 Task: Add an event with the title Training Session: Conflict Resolution in the Workplace, date '2024/04/06', time 7:30 AM to 9:30 AMand add a description: The first step is to identify potential risks that could affect the project. This can be done through brainstorming sessions, risk assessment workshops, expert interviews, historical data analysis, or using risk management techniques such as SWOT analysis (Strengths, Weaknesses, Opportunities, Threats)., put the event into Red category . Add location for the event as: 789 Epidaurus Theatre, Epidaurus, Greece, logged in from the account softage.2@softage.netand send the event invitation to softage.5@softage.net and softage.6@softage.net. Set a reminder for the event 1 hour before
Action: Mouse pressed left at (100, 109)
Screenshot: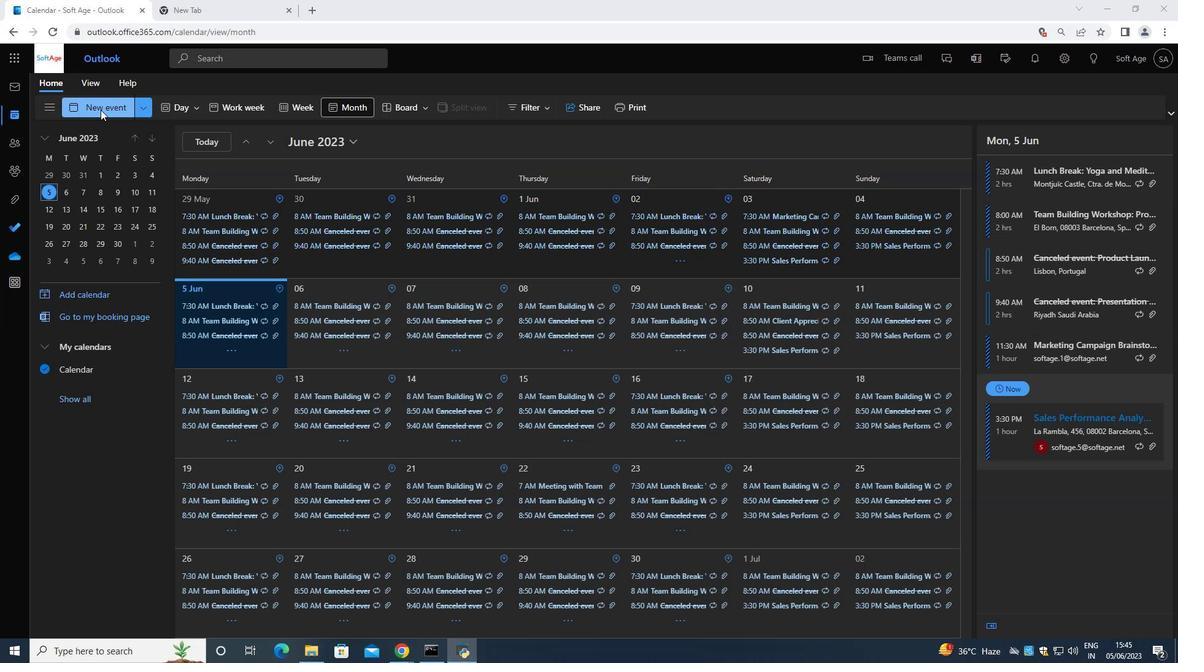 
Action: Mouse moved to (421, 205)
Screenshot: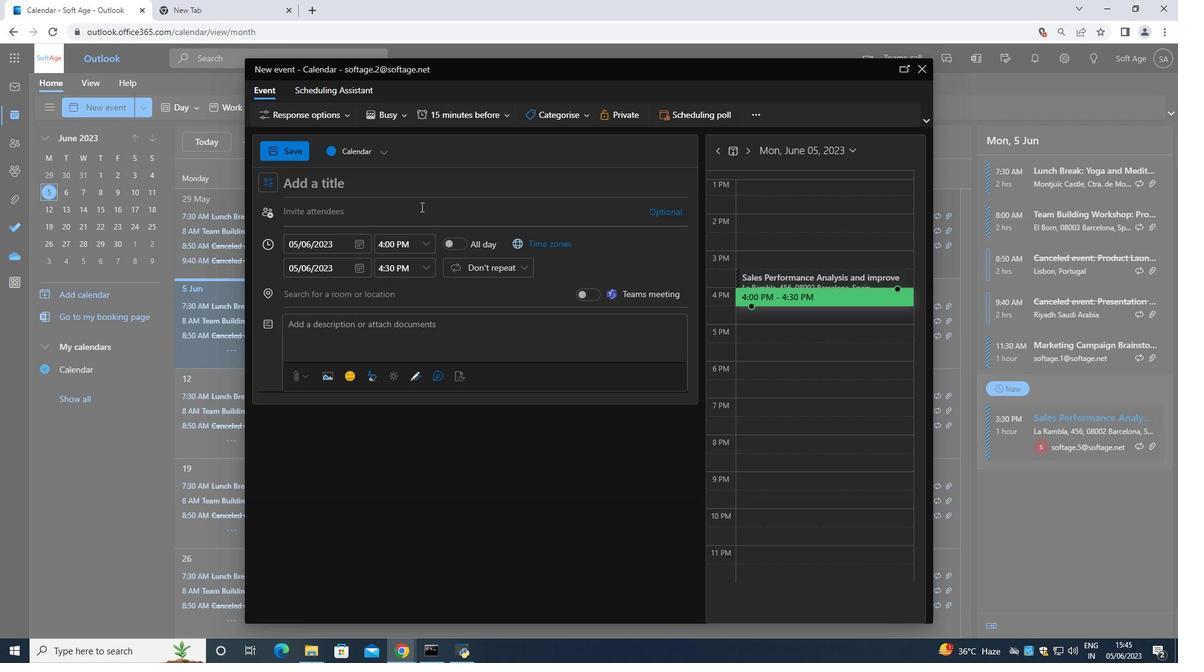 
Action: Key pressed <Key.shift>Training<Key.space><Key.shift><Key.shift><Key.shift>Session<Key.space><Key.shift_r>:<Key.space><Key.shift>Conflicy<Key.backspace>t<Key.space><Key.shift>Resolution<Key.space>in<Key.space>the<Key.space><Key.shift>Woprk<Key.backspace><Key.backspace><Key.backspace>rkshop<Key.space>
Screenshot: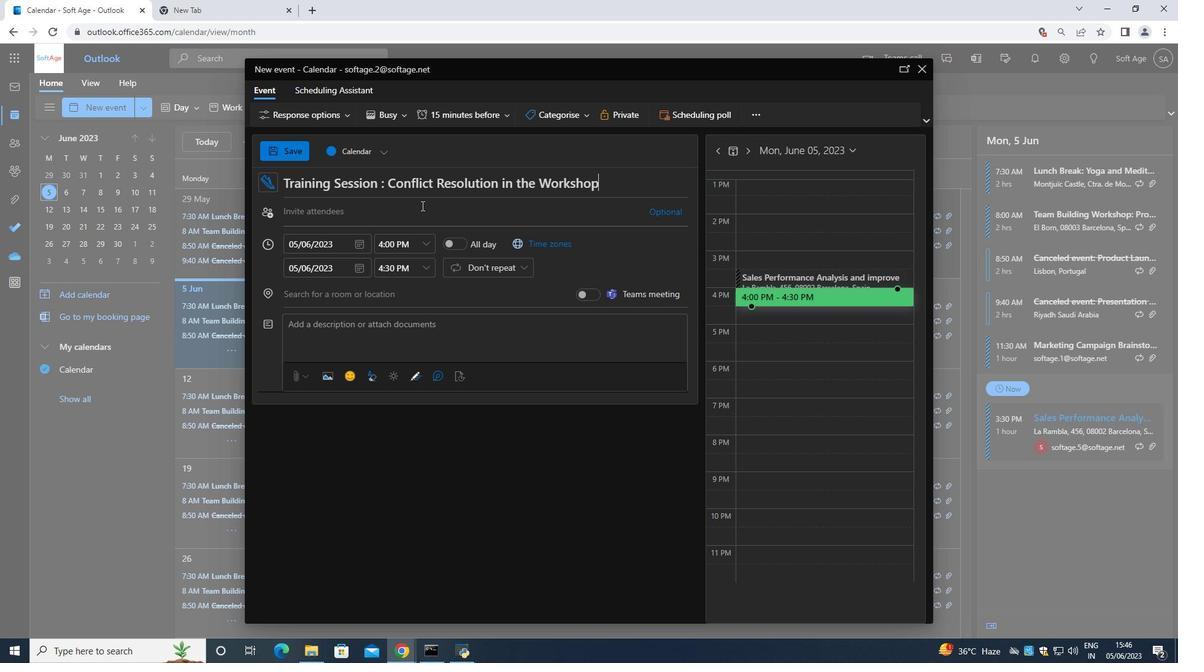 
Action: Mouse moved to (358, 244)
Screenshot: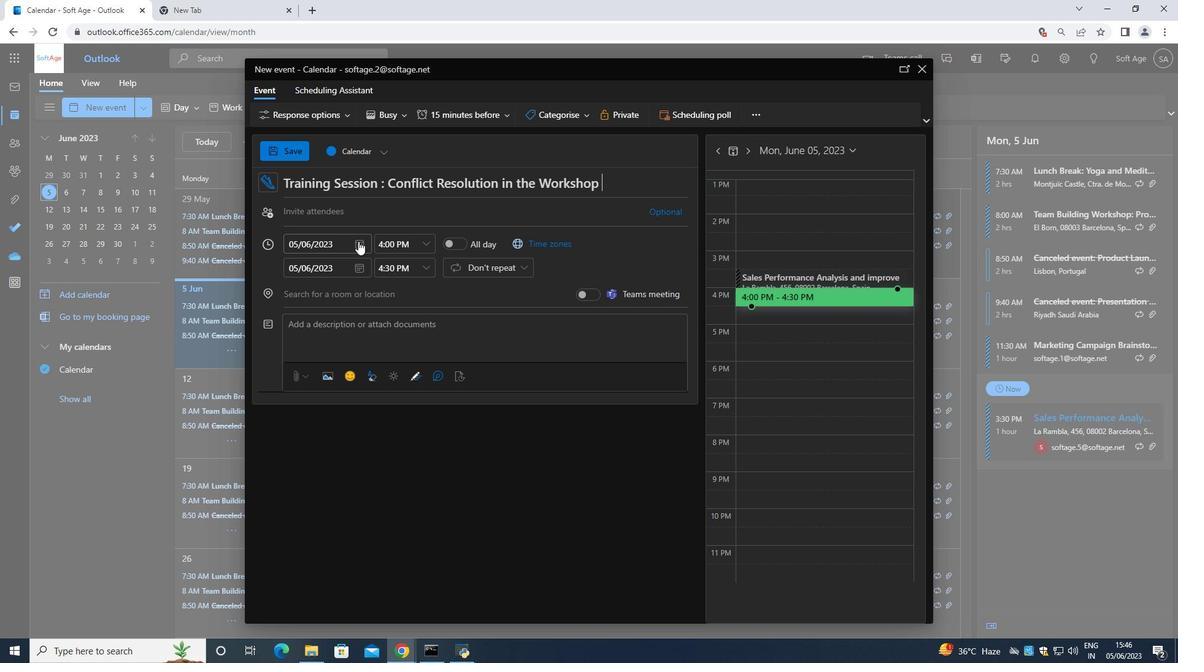 
Action: Mouse pressed left at (358, 244)
Screenshot: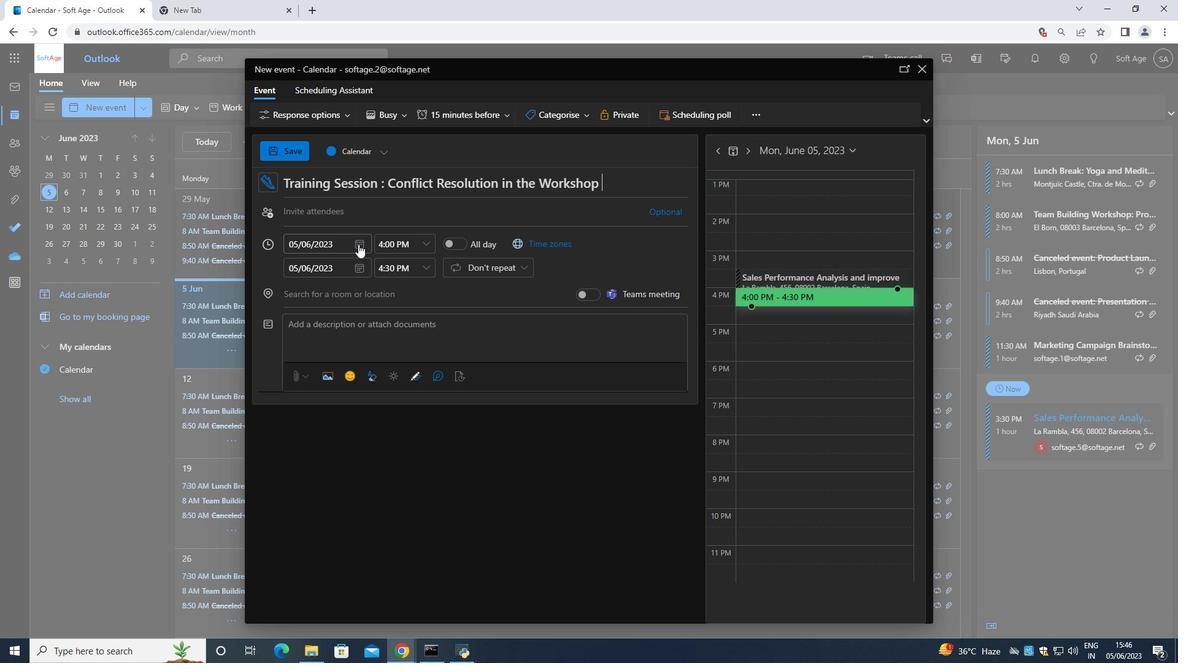 
Action: Mouse moved to (406, 268)
Screenshot: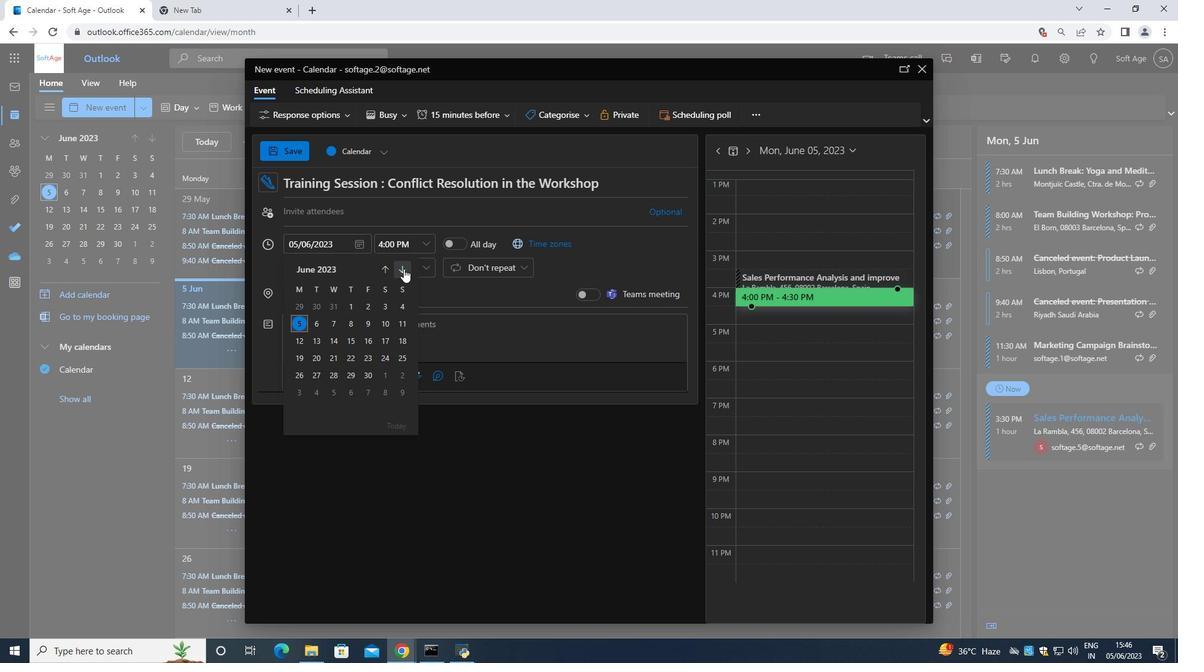 
Action: Mouse pressed left at (406, 268)
Screenshot: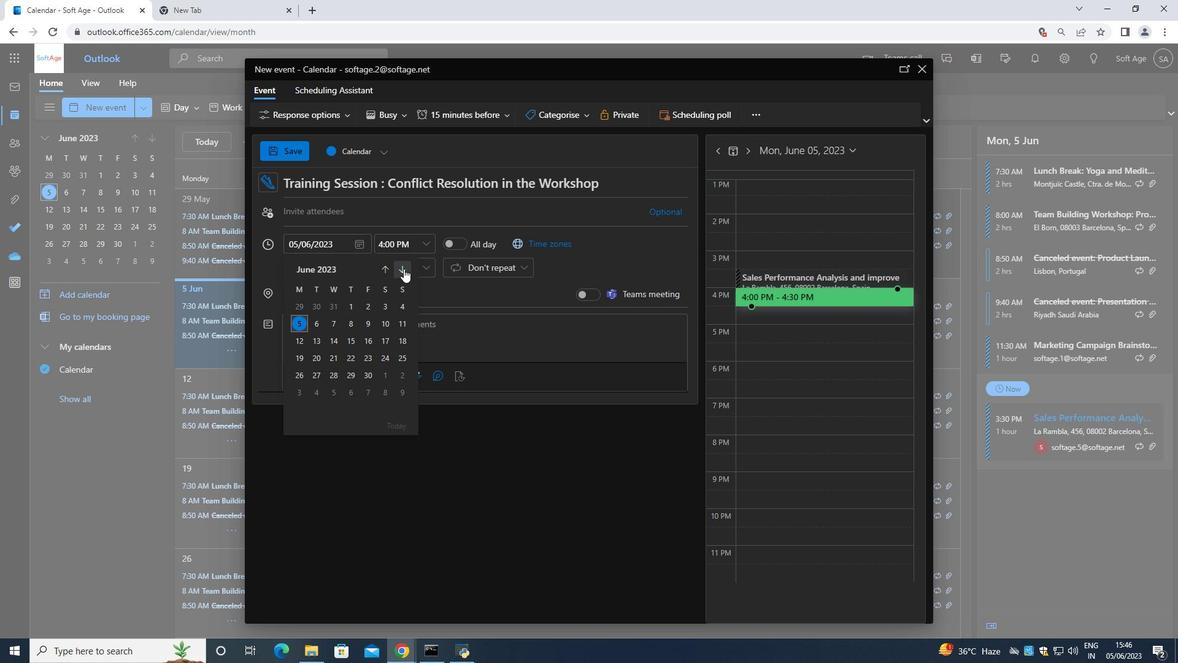 
Action: Mouse pressed left at (406, 268)
Screenshot: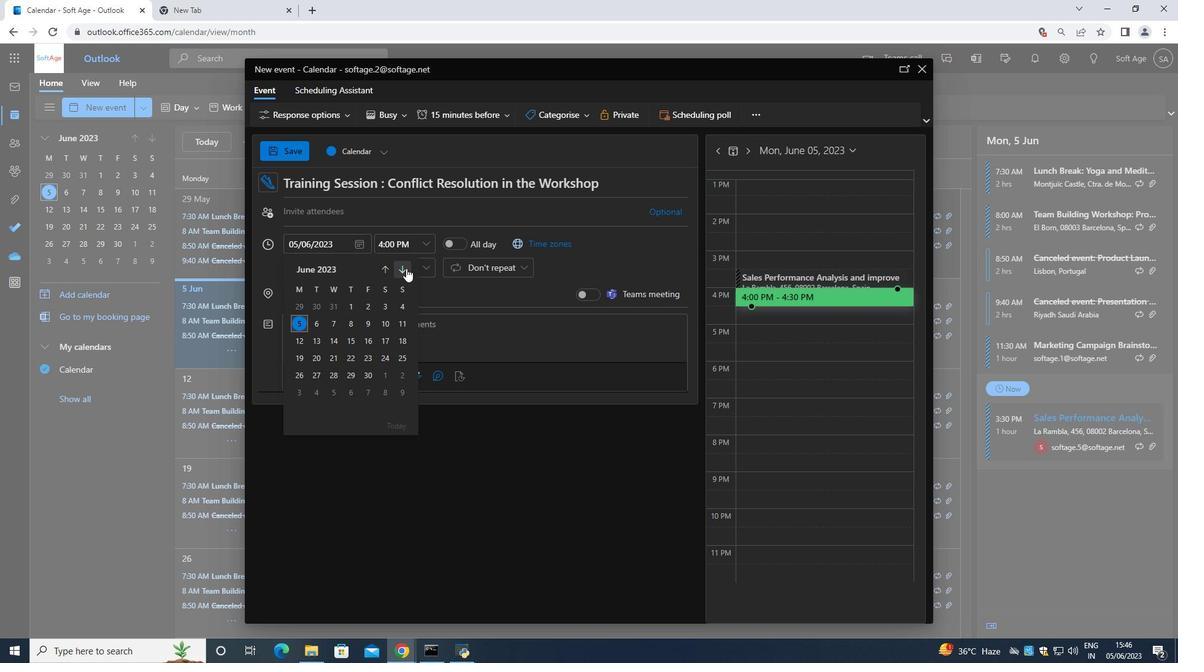 
Action: Mouse pressed left at (406, 268)
Screenshot: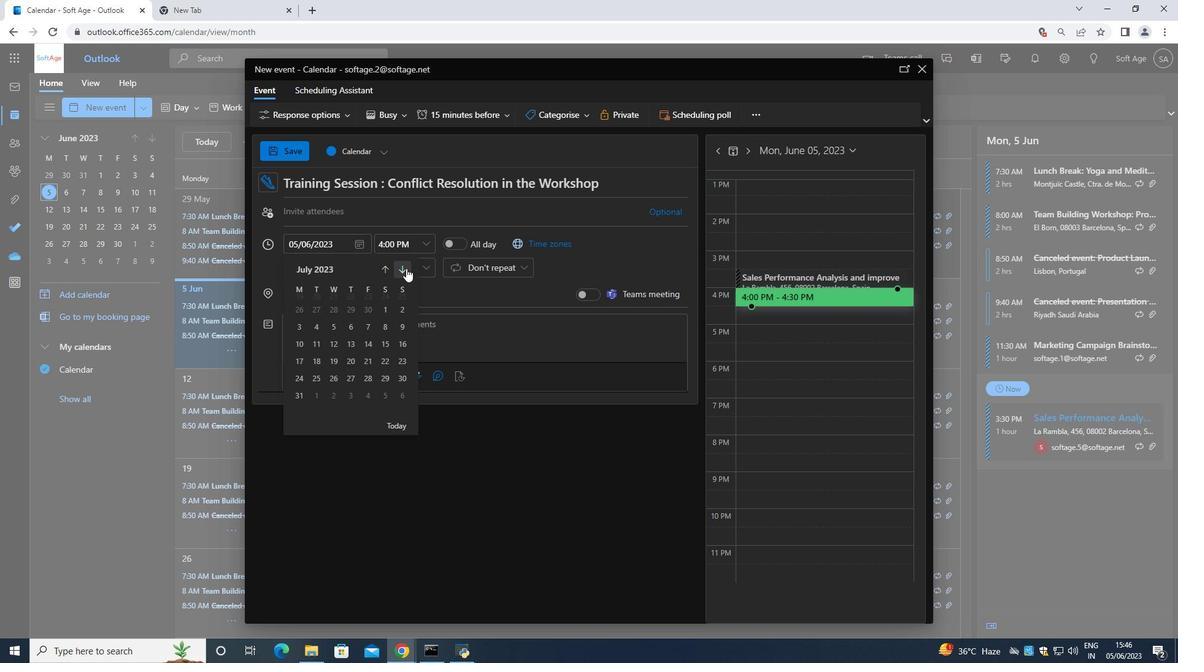 
Action: Mouse pressed left at (406, 268)
Screenshot: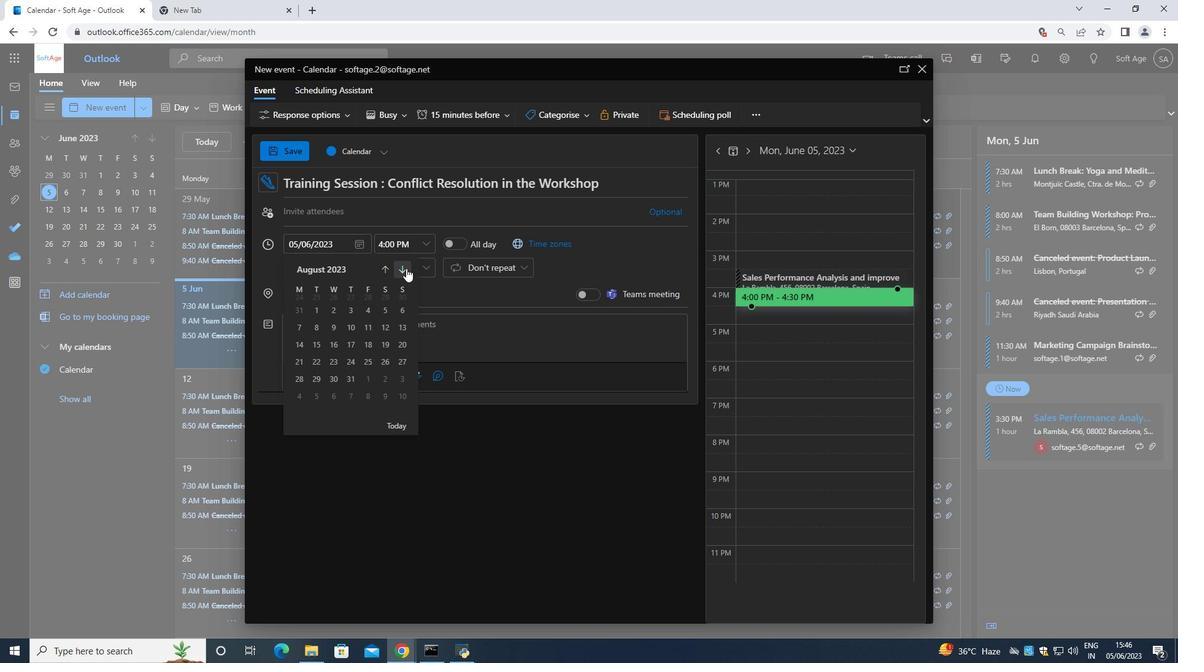 
Action: Mouse moved to (407, 268)
Screenshot: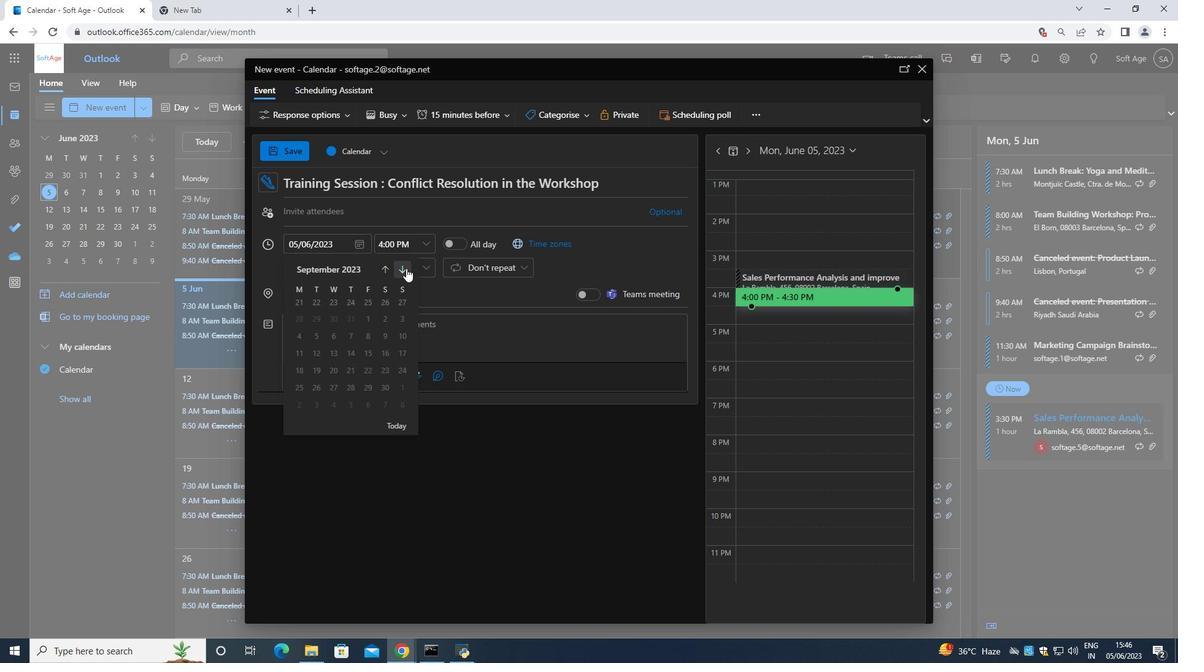 
Action: Mouse pressed left at (407, 268)
Screenshot: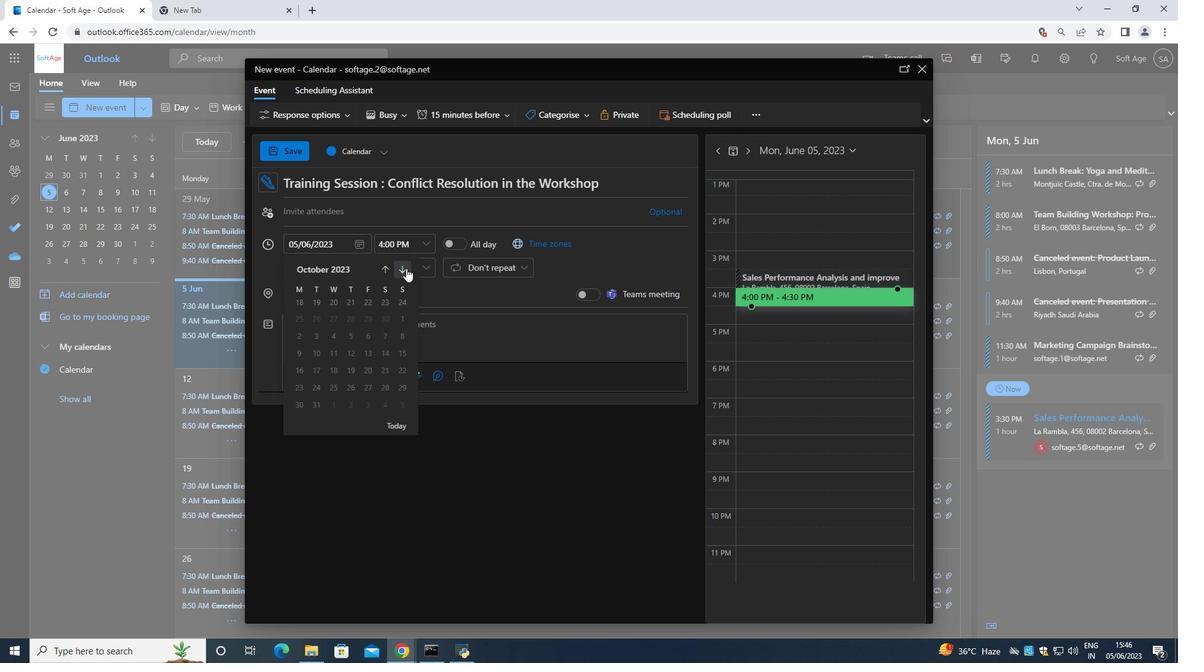 
Action: Mouse pressed left at (407, 268)
Screenshot: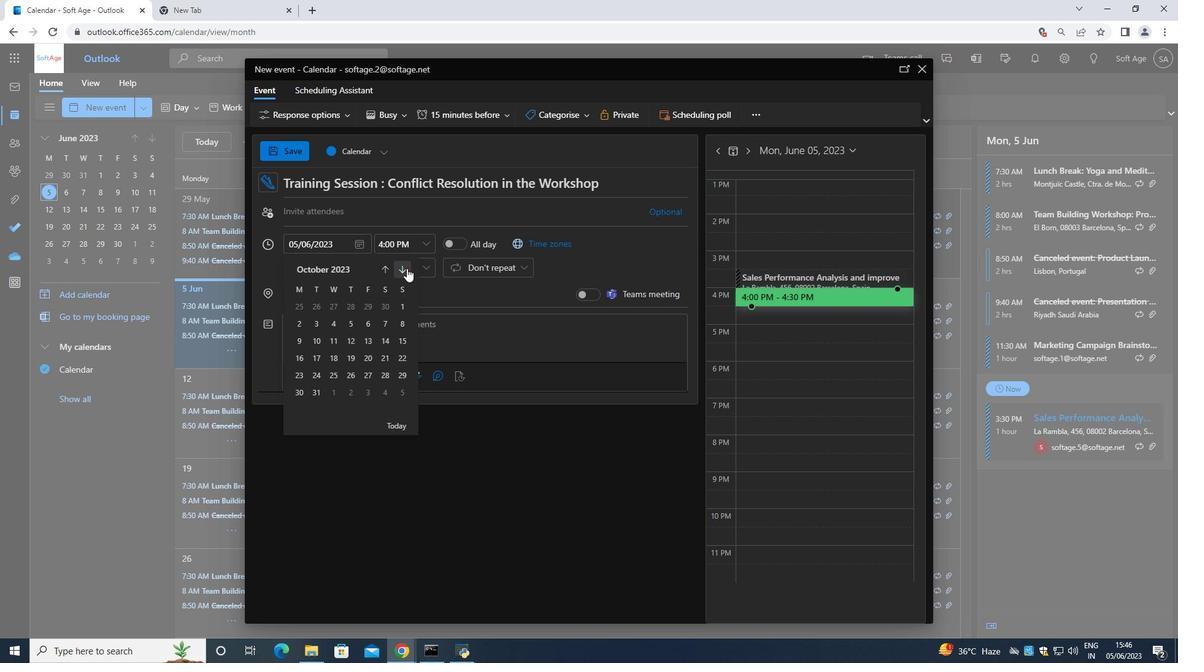 
Action: Mouse pressed left at (407, 268)
Screenshot: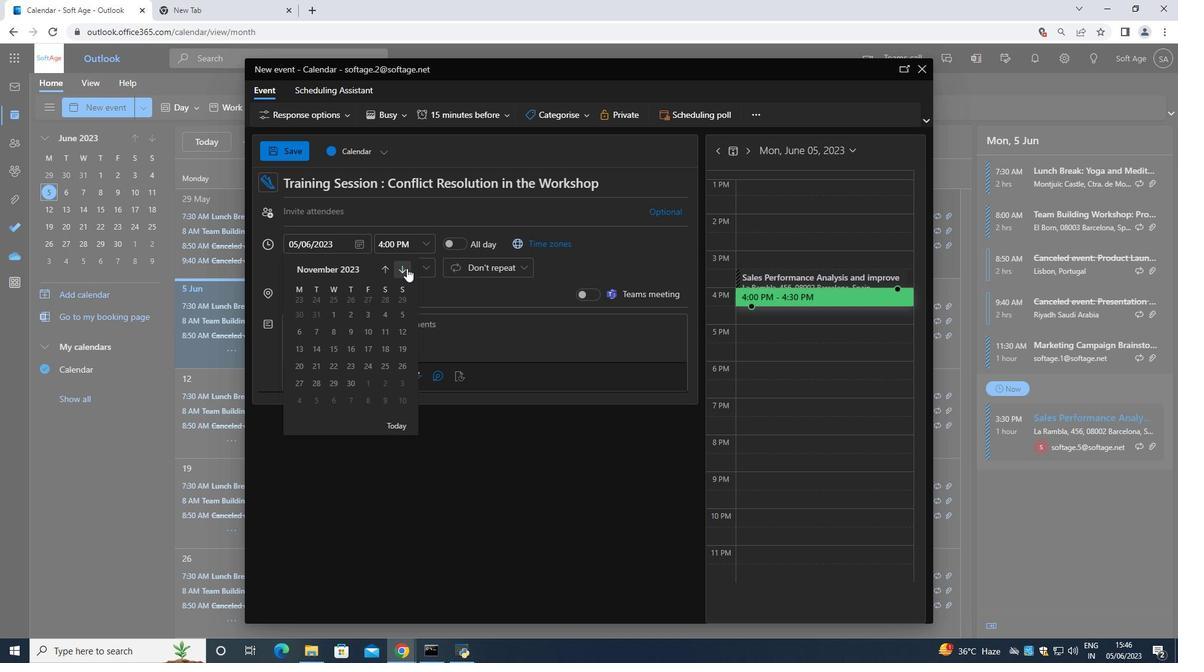 
Action: Mouse moved to (407, 268)
Screenshot: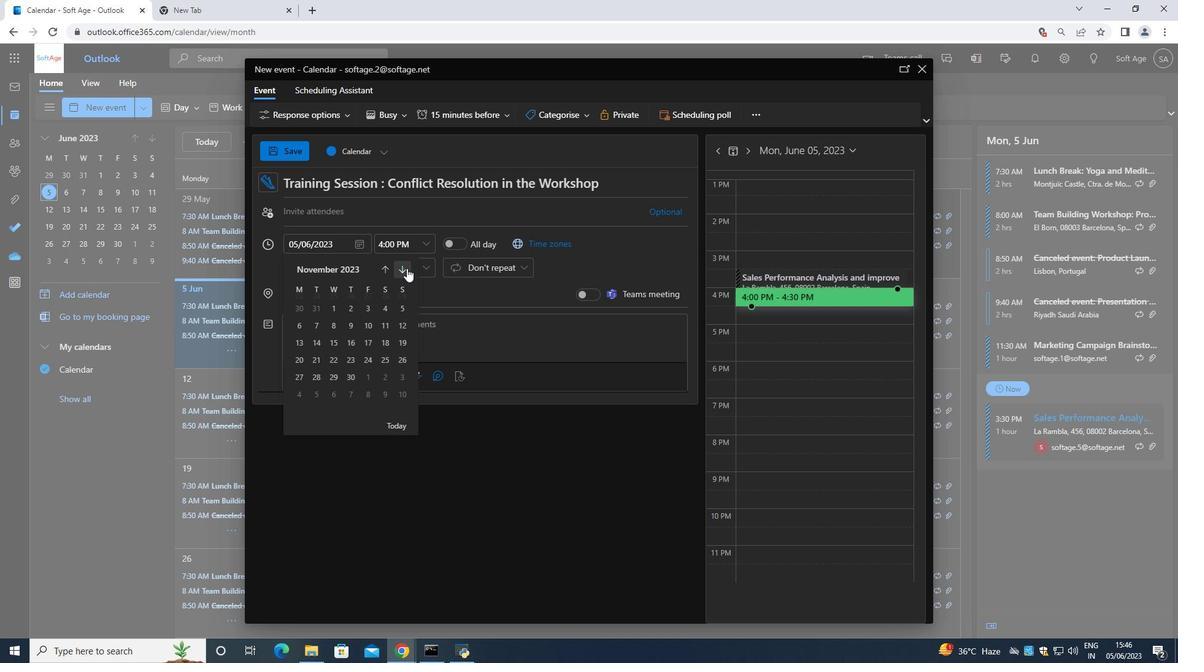 
Action: Mouse pressed left at (407, 268)
Screenshot: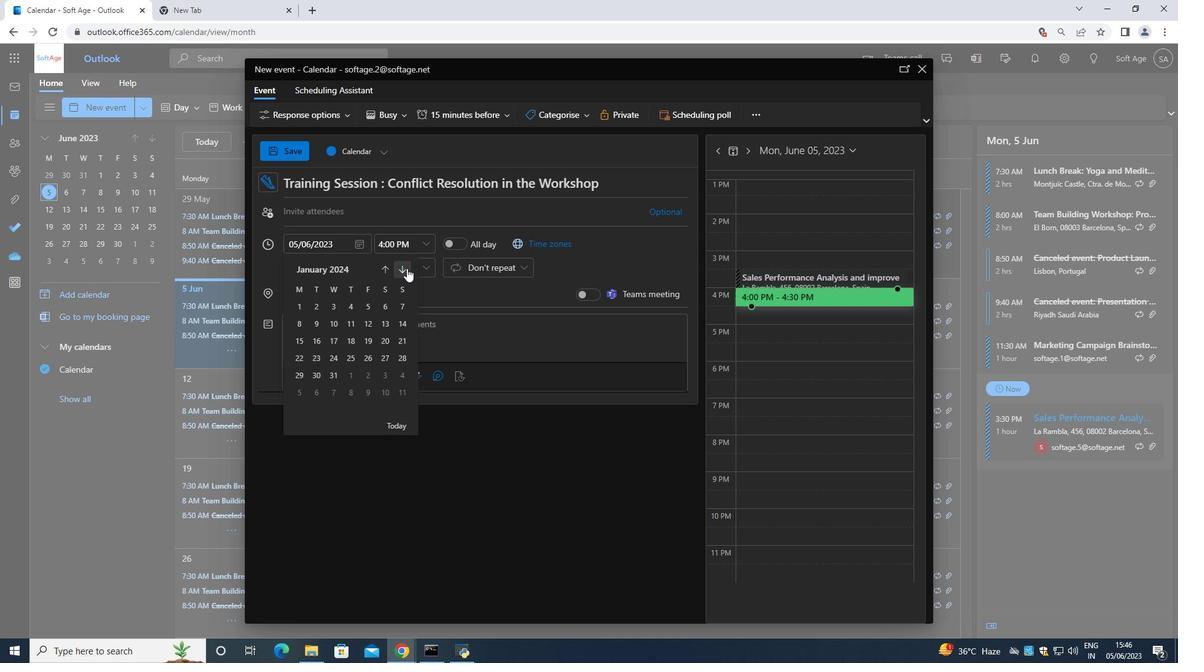 
Action: Mouse moved to (407, 268)
Screenshot: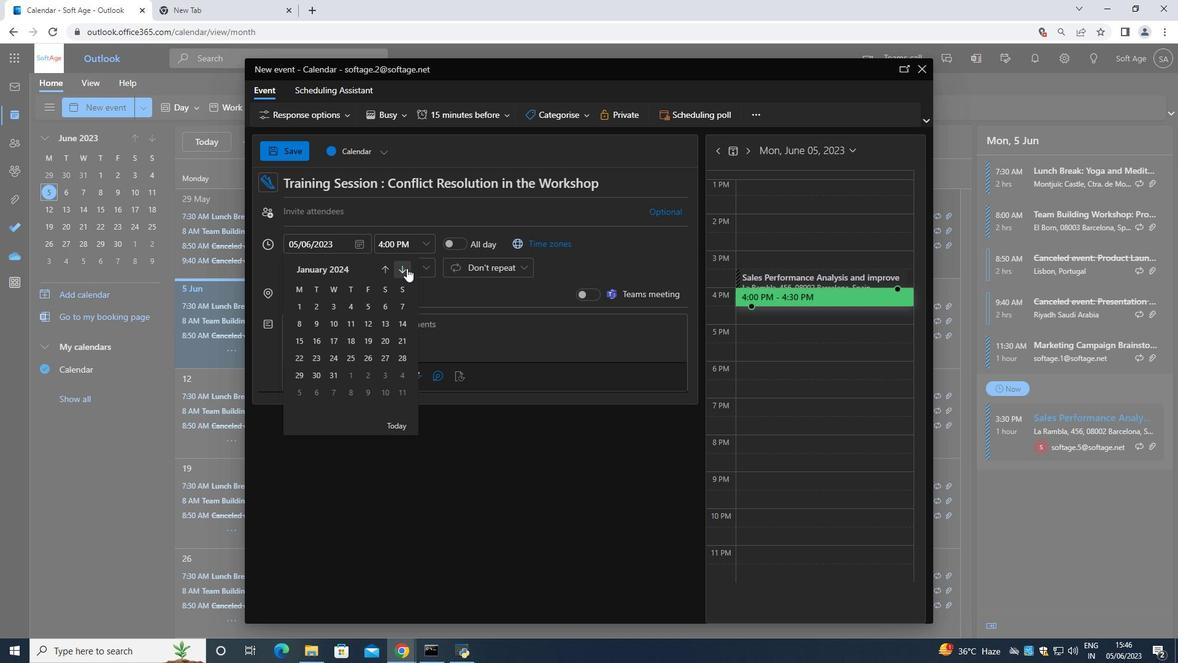 
Action: Mouse pressed left at (407, 268)
Screenshot: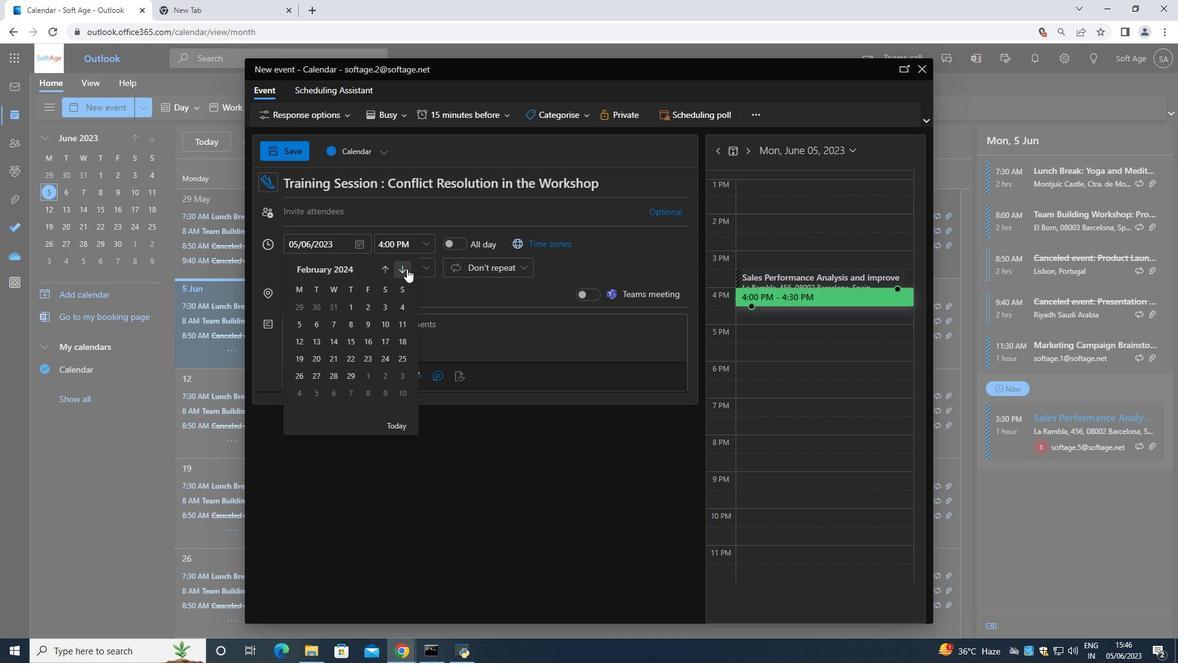 
Action: Mouse pressed left at (407, 268)
Screenshot: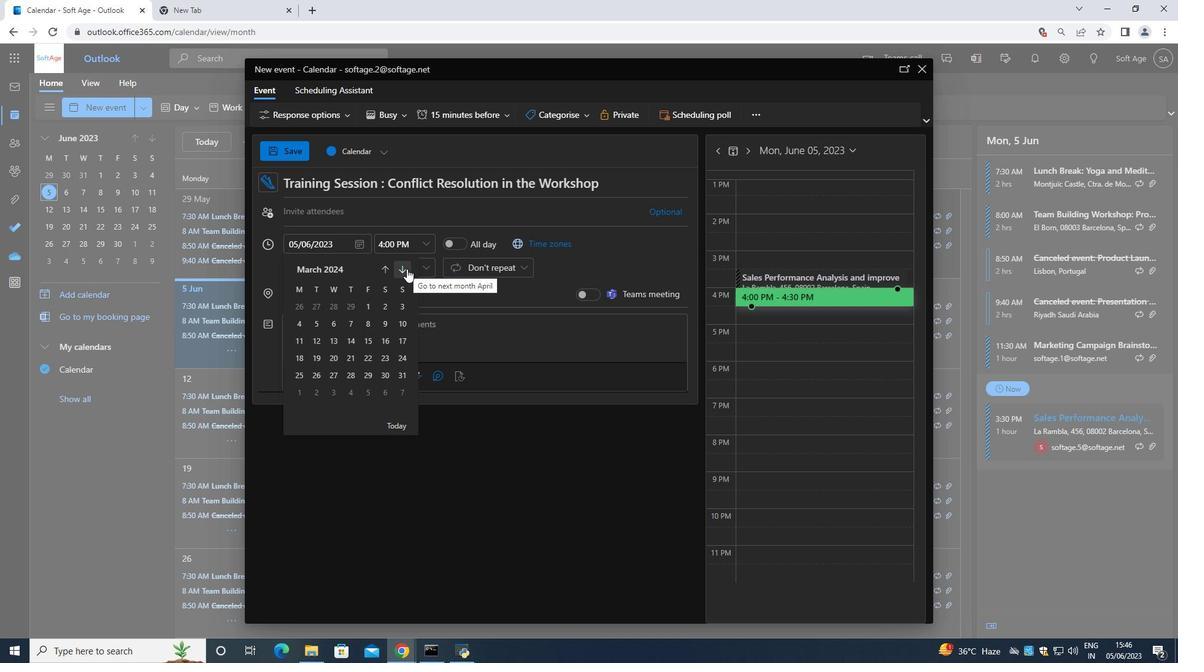 
Action: Mouse moved to (387, 306)
Screenshot: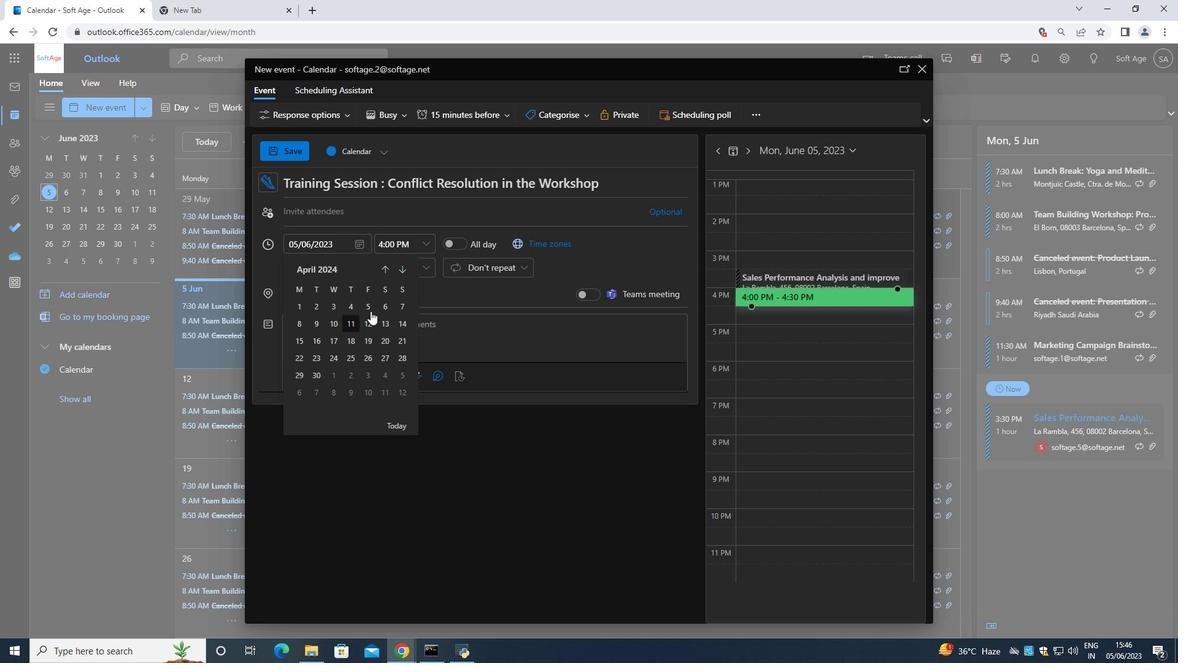 
Action: Mouse pressed left at (387, 306)
Screenshot: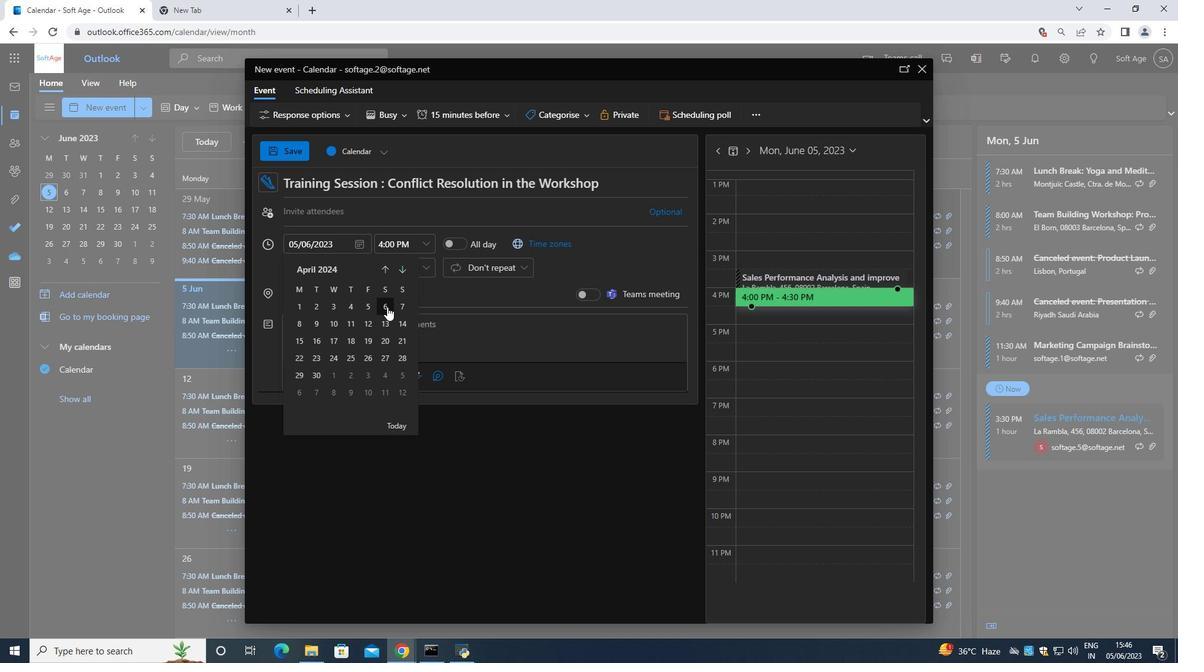 
Action: Mouse moved to (421, 242)
Screenshot: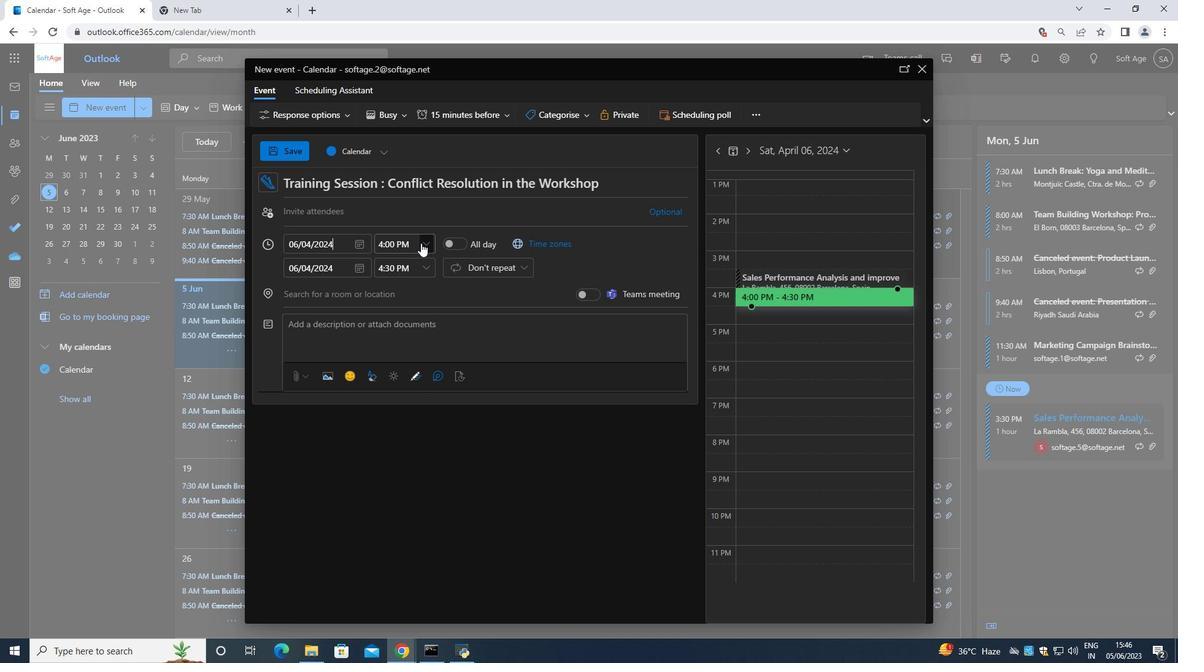 
Action: Mouse pressed left at (421, 242)
Screenshot: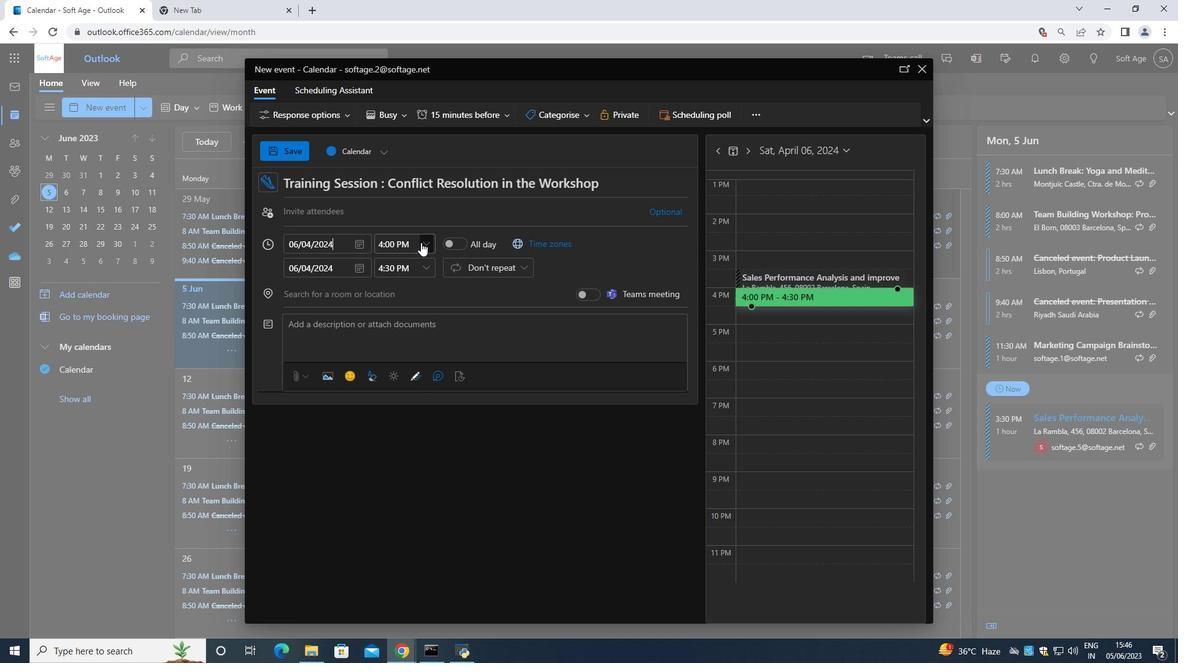 
Action: Mouse moved to (413, 275)
Screenshot: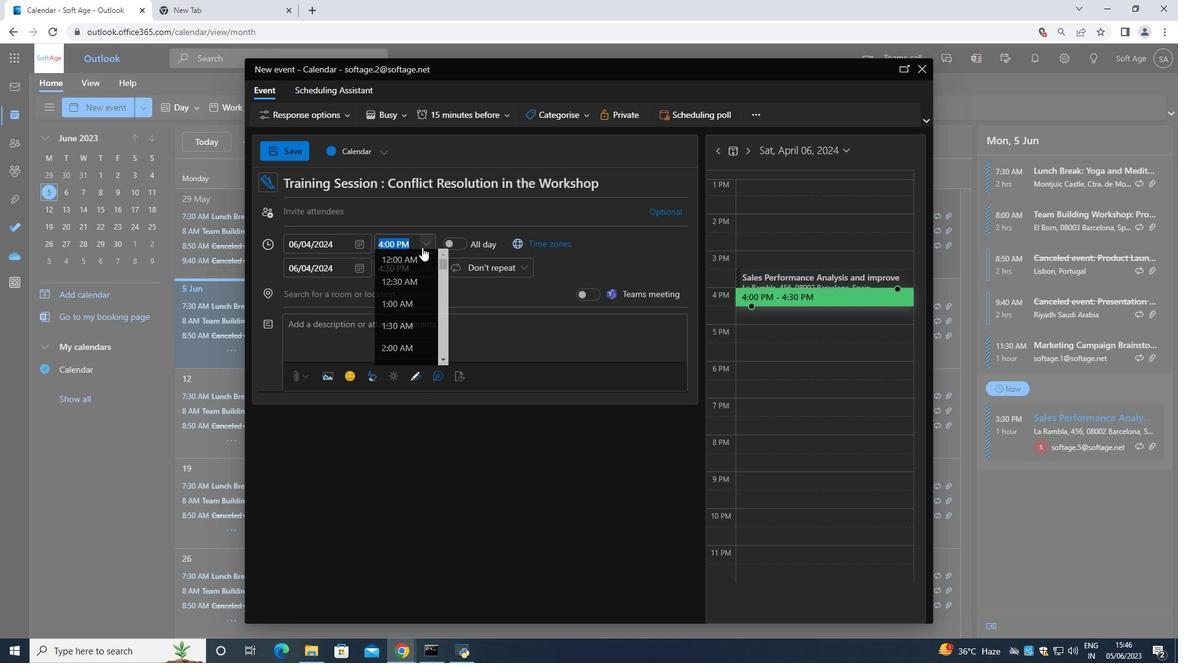 
Action: Mouse scrolled (413, 276) with delta (0, 0)
Screenshot: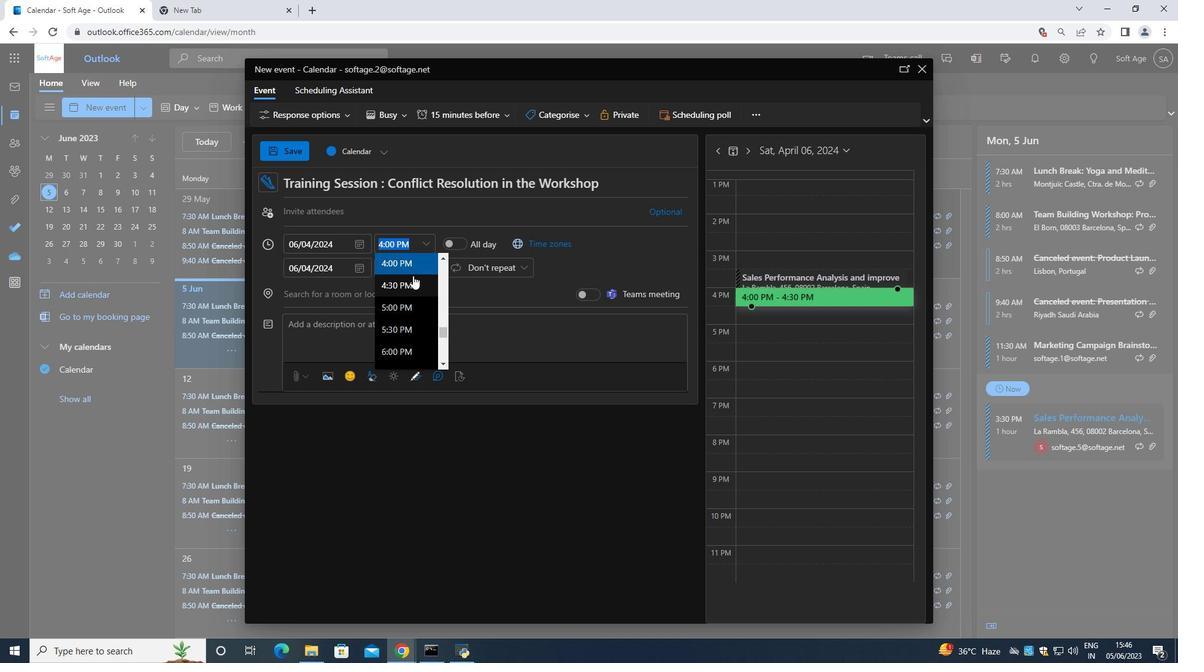
Action: Mouse scrolled (413, 276) with delta (0, 0)
Screenshot: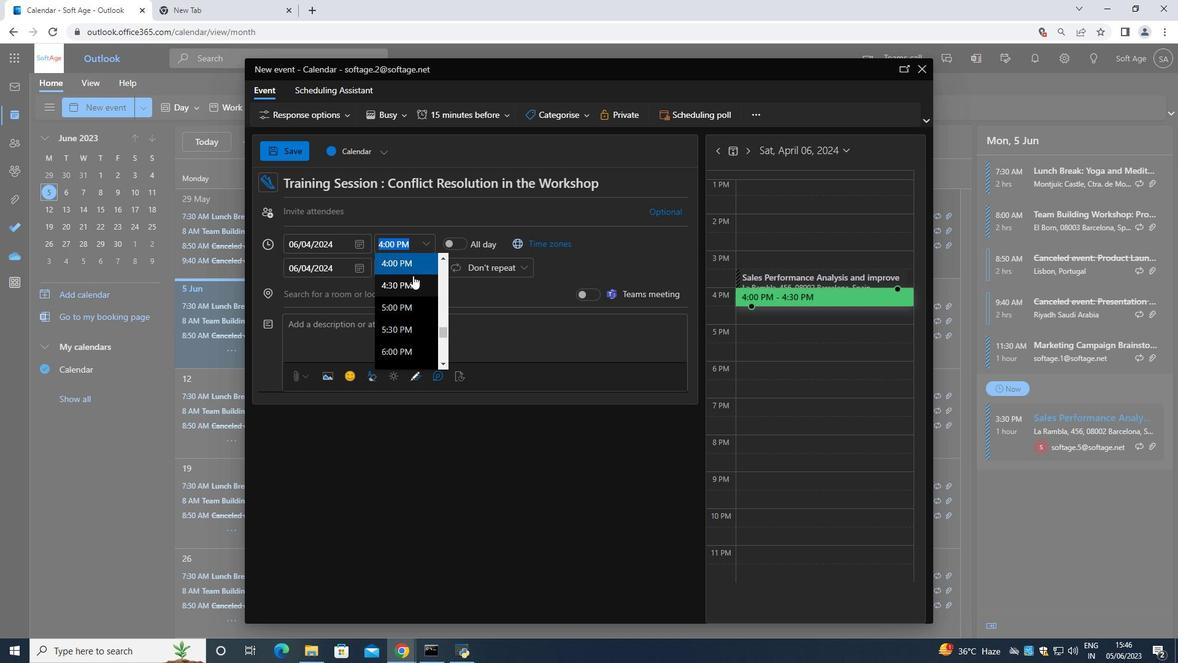 
Action: Mouse scrolled (413, 276) with delta (0, 0)
Screenshot: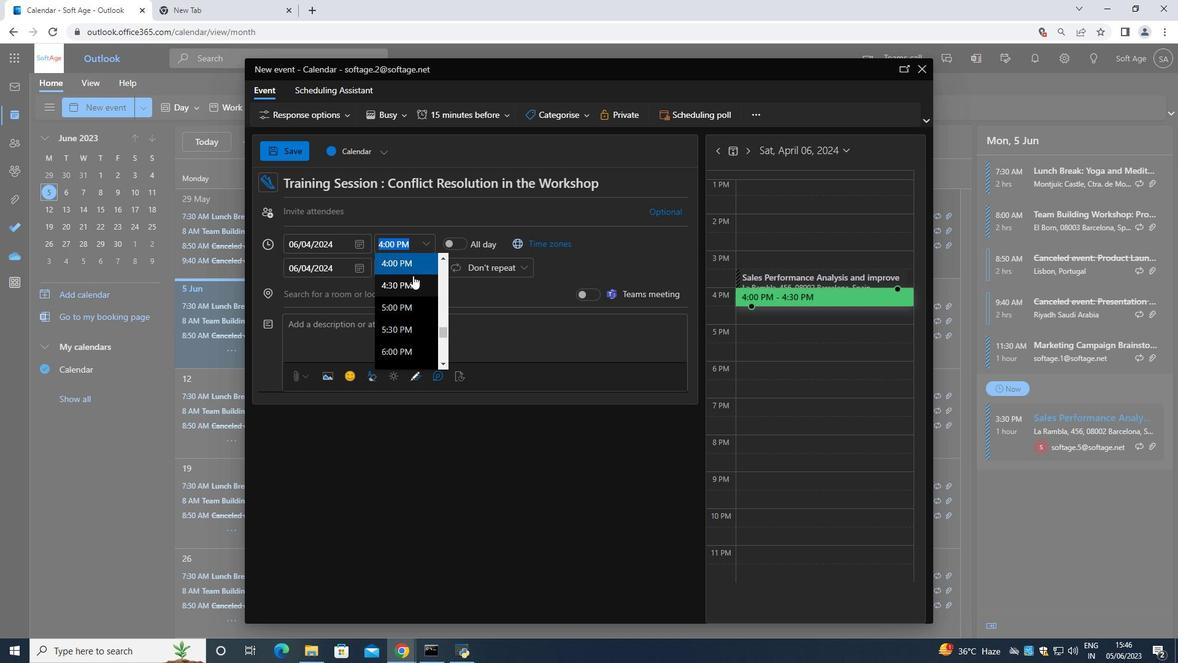 
Action: Mouse scrolled (413, 276) with delta (0, 0)
Screenshot: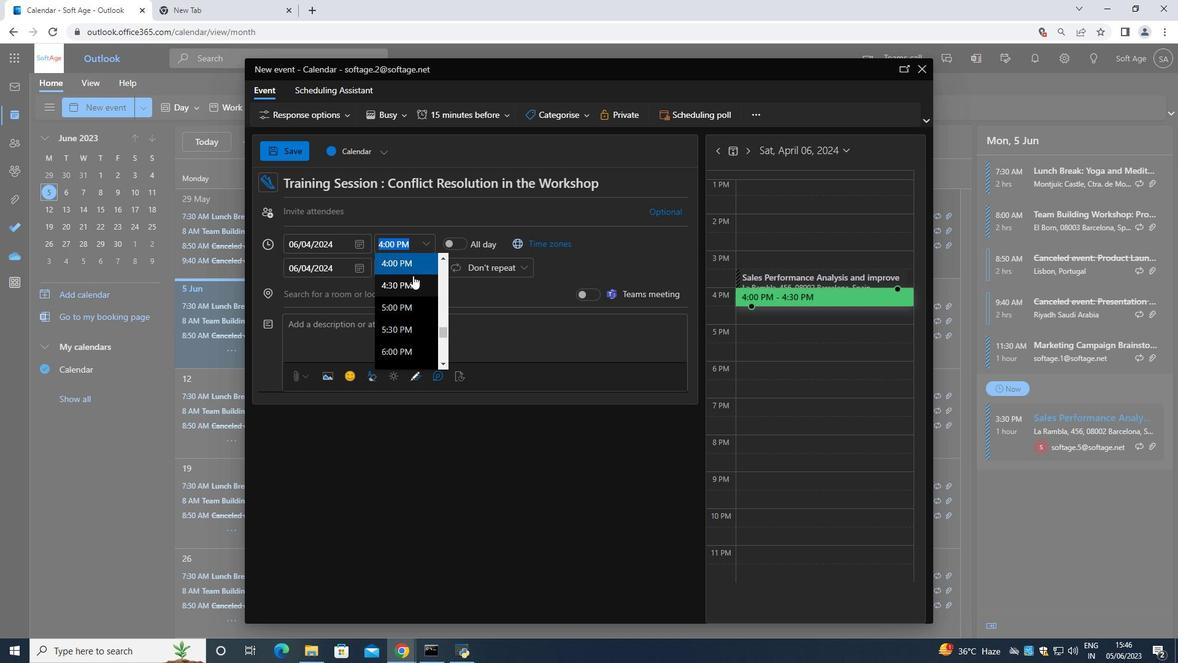 
Action: Mouse moved to (413, 276)
Screenshot: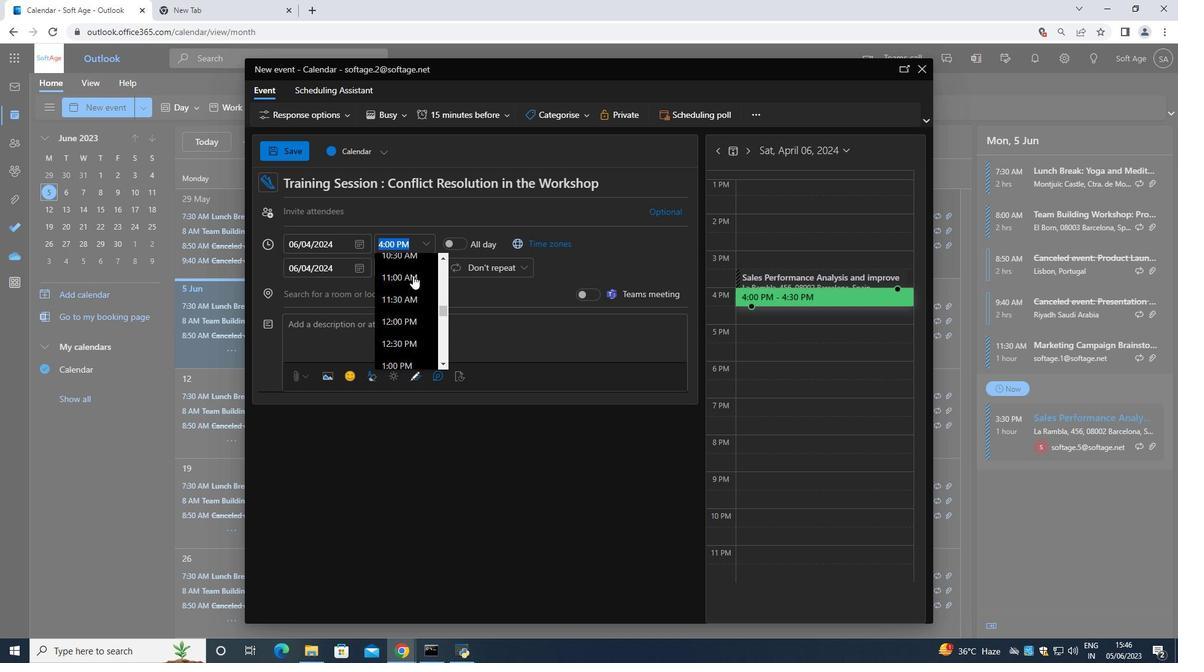 
Action: Mouse scrolled (413, 276) with delta (0, 0)
Screenshot: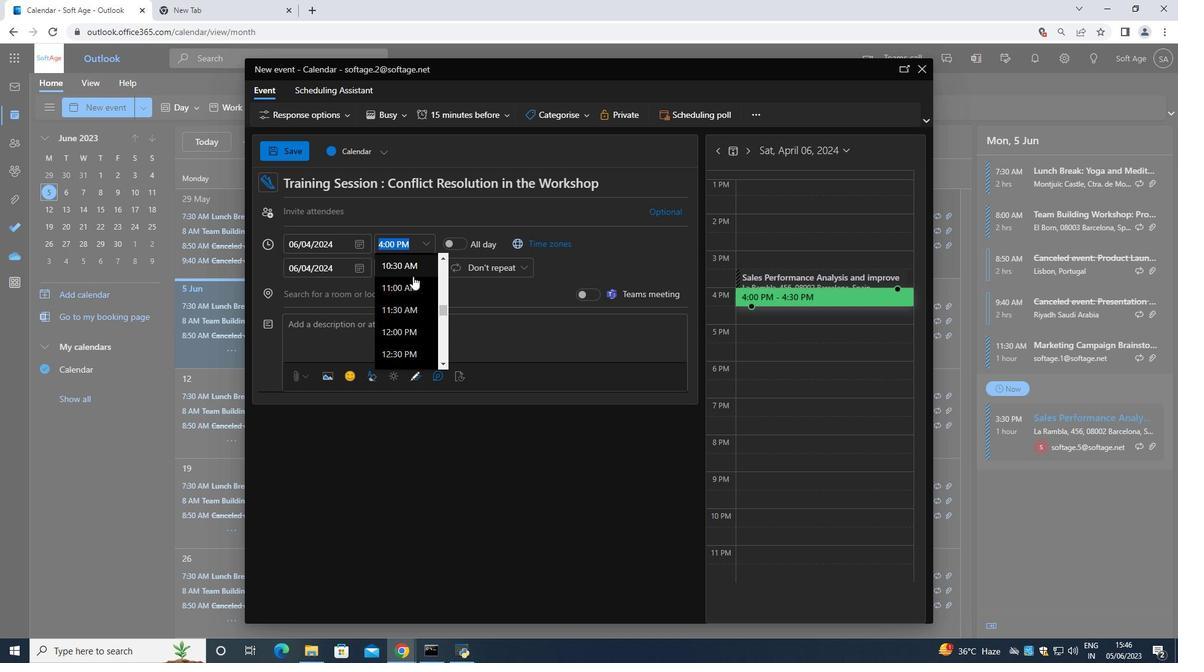 
Action: Mouse scrolled (413, 276) with delta (0, 0)
Screenshot: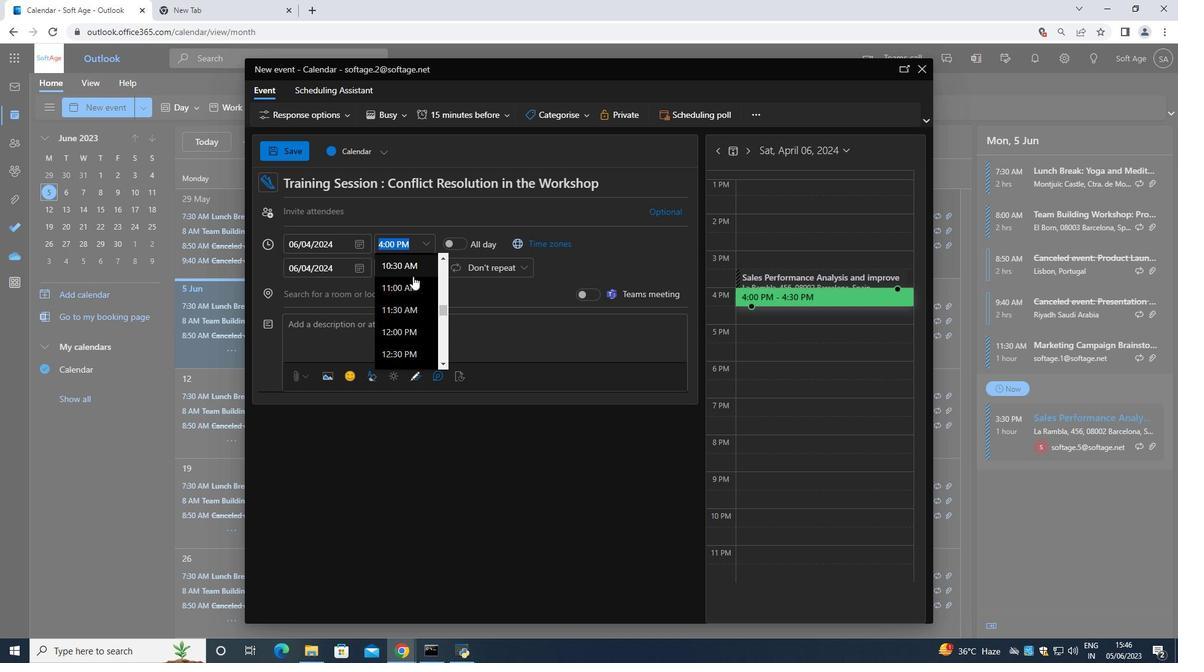 
Action: Mouse scrolled (413, 276) with delta (0, 0)
Screenshot: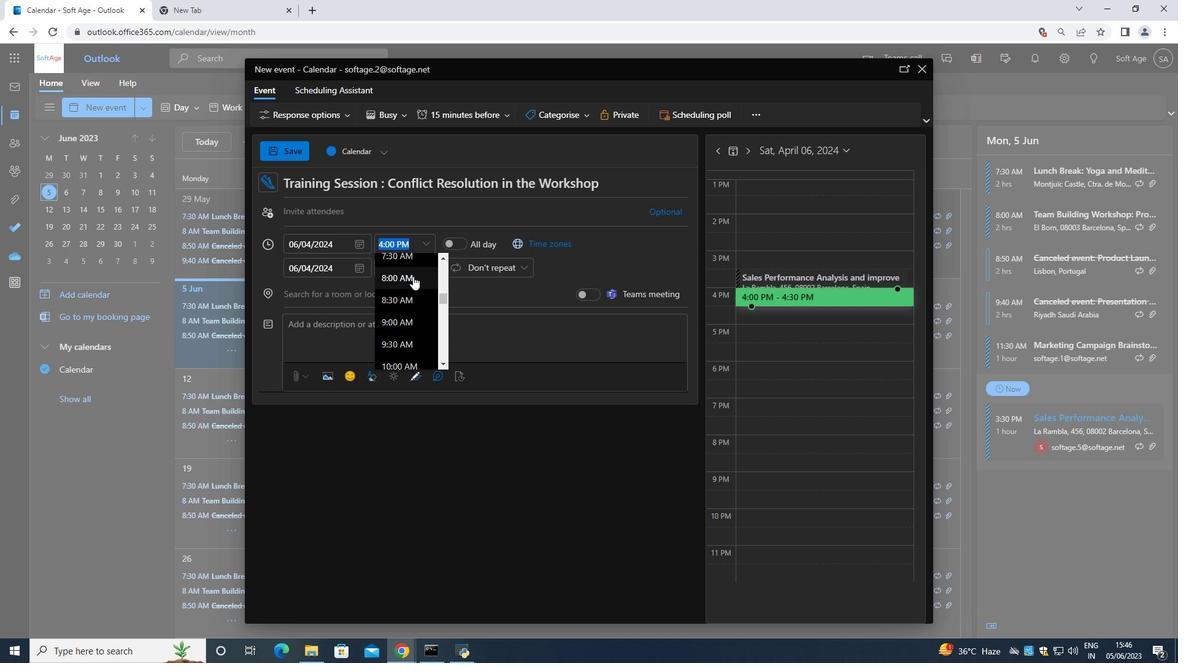
Action: Mouse scrolled (413, 276) with delta (0, 0)
Screenshot: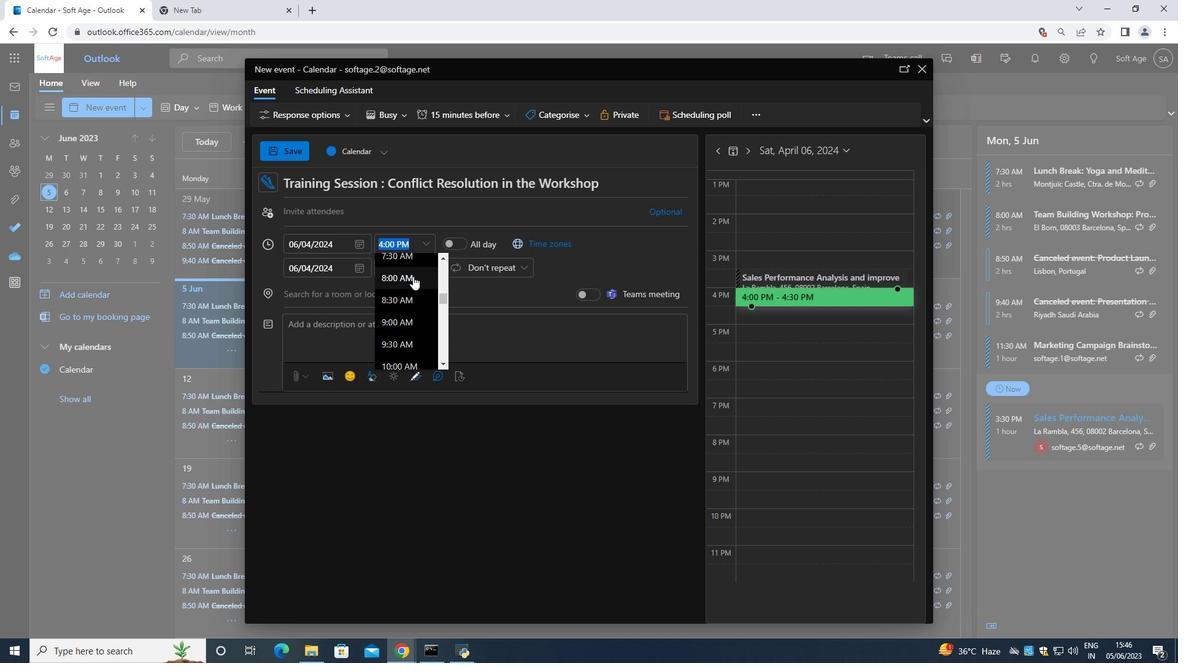 
Action: Mouse moved to (399, 320)
Screenshot: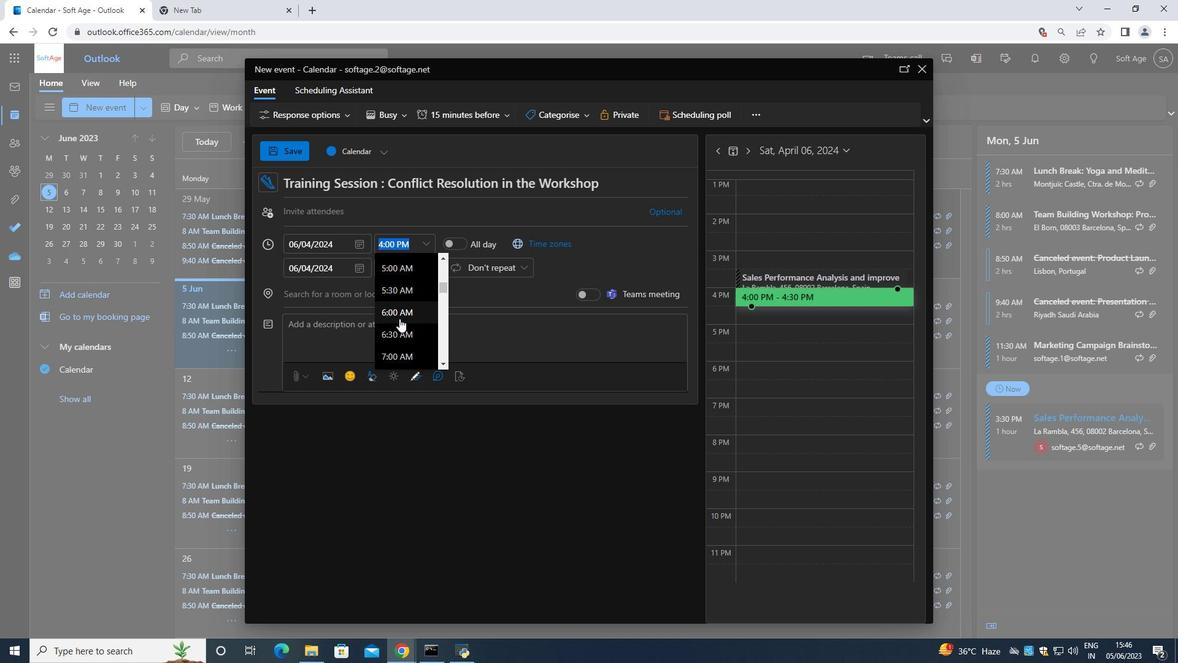 
Action: Mouse scrolled (399, 319) with delta (0, 0)
Screenshot: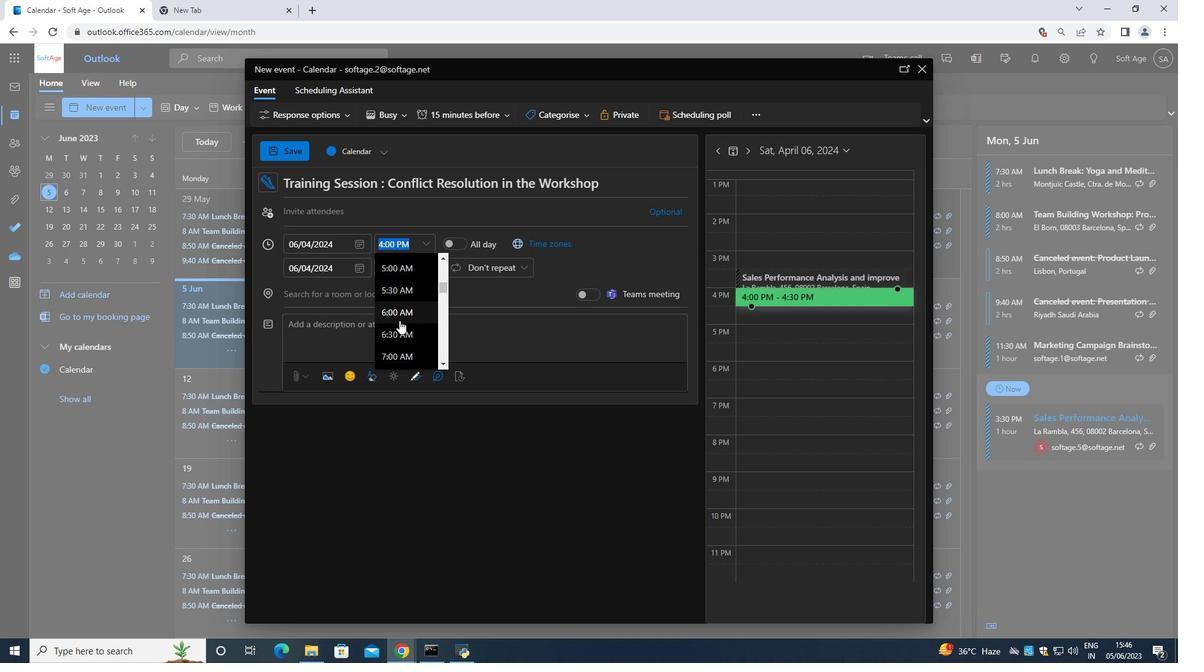 
Action: Mouse moved to (394, 314)
Screenshot: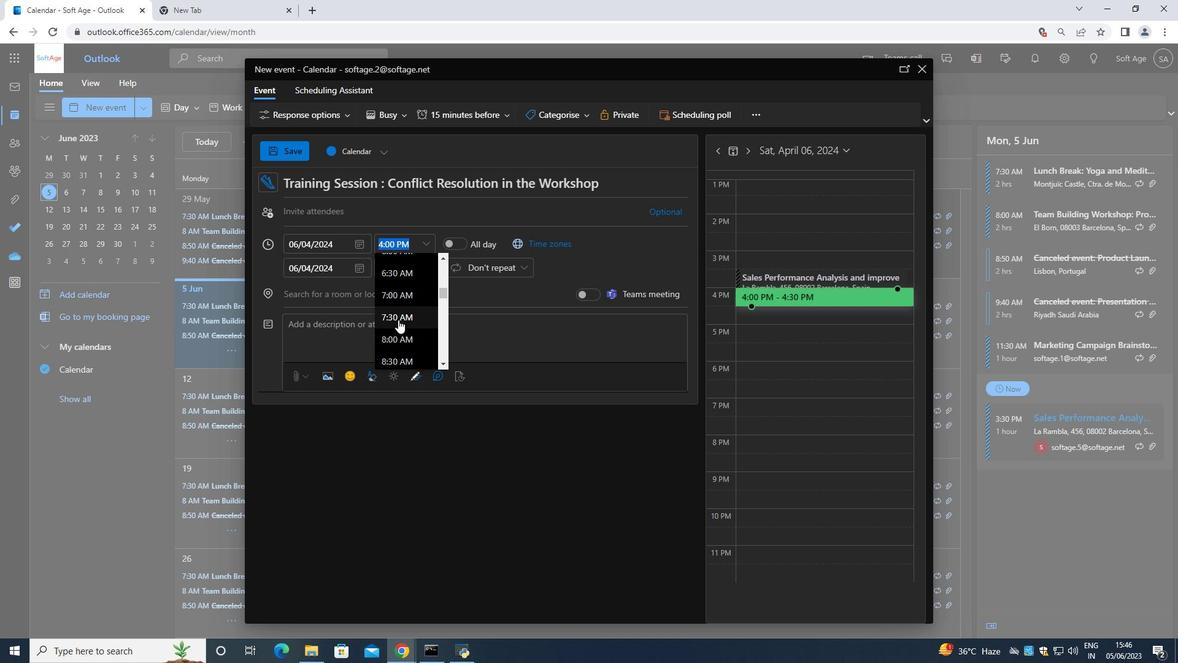
Action: Mouse pressed left at (394, 314)
Screenshot: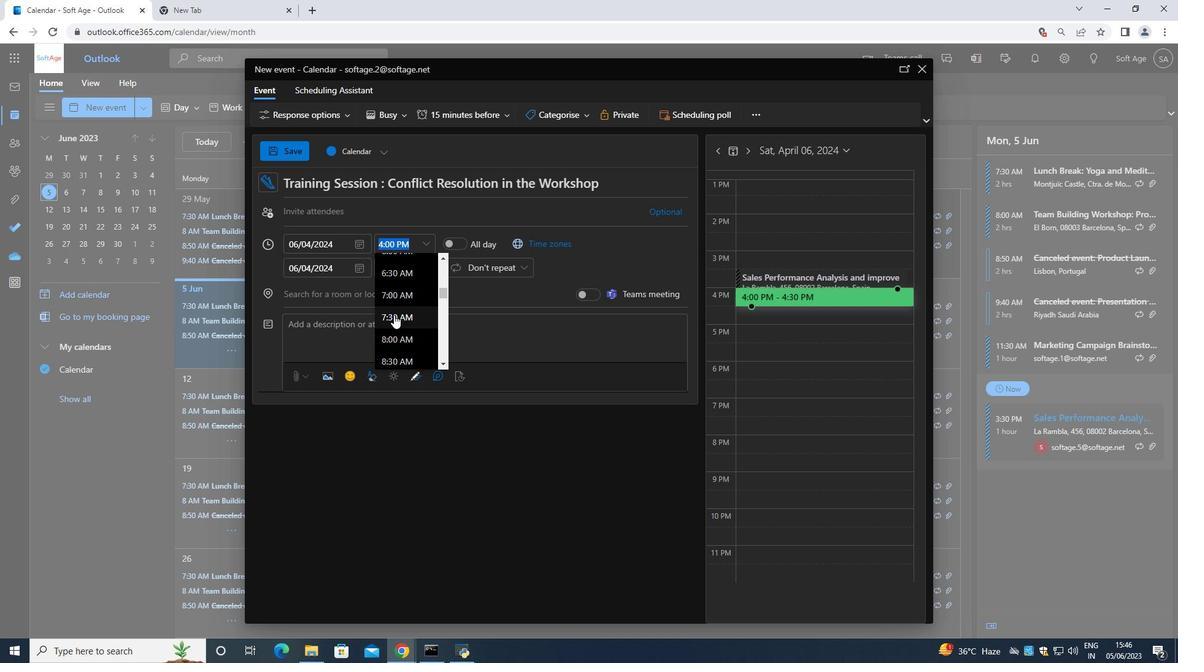 
Action: Mouse moved to (426, 265)
Screenshot: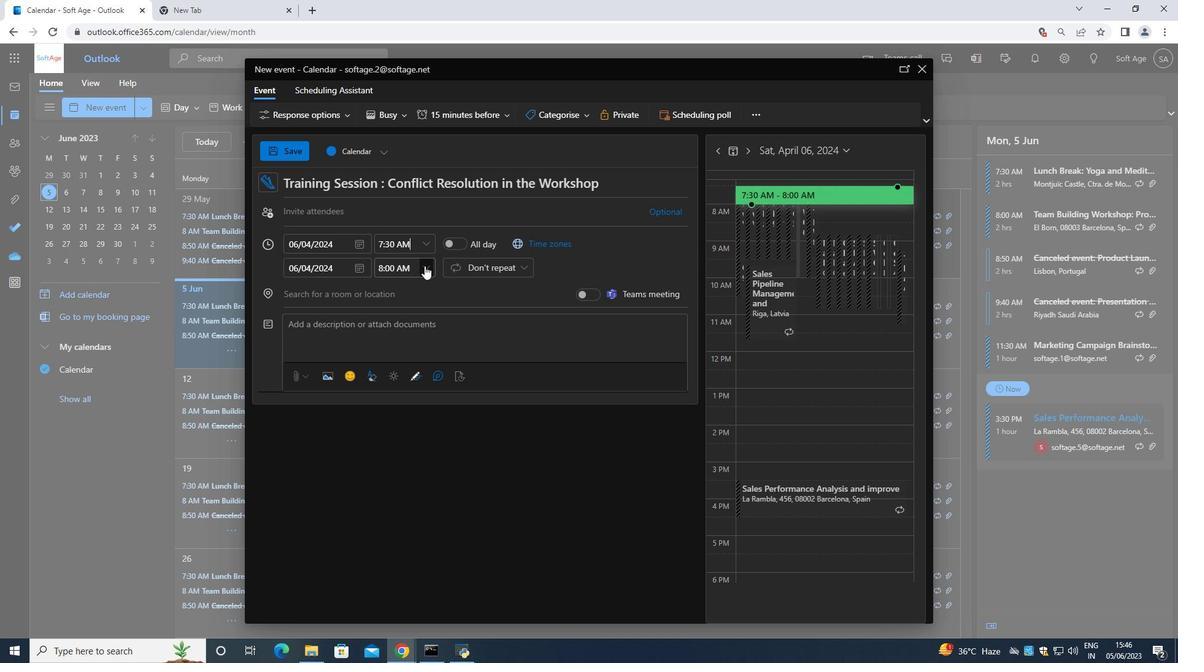 
Action: Mouse pressed left at (426, 265)
Screenshot: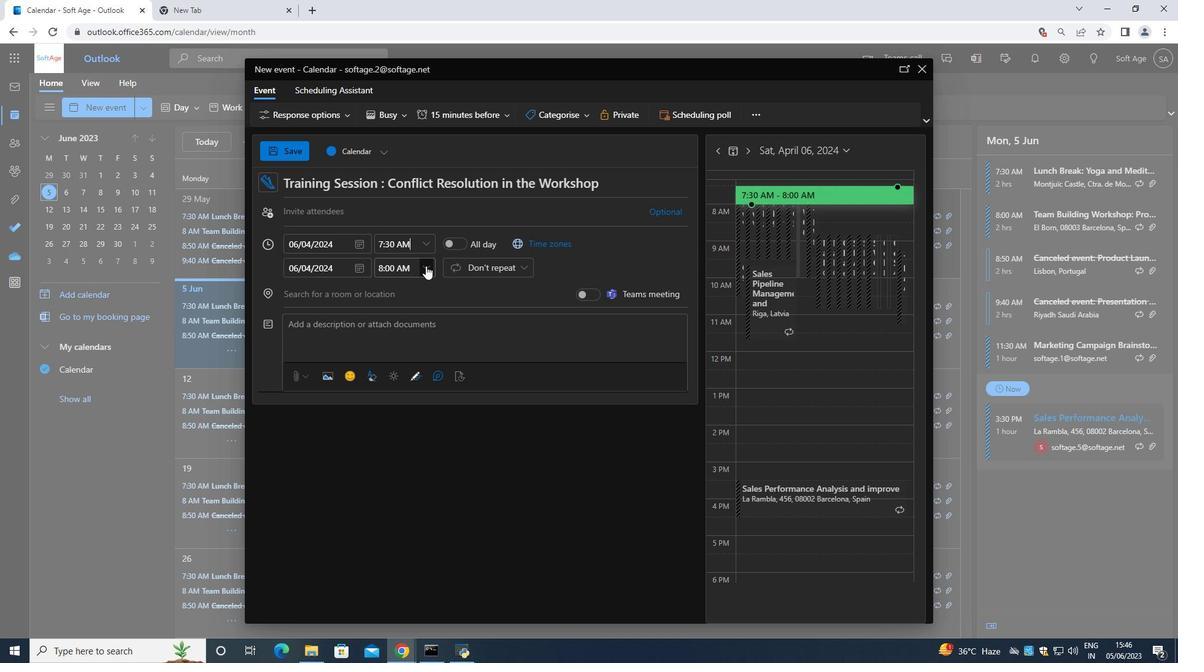 
Action: Mouse moved to (400, 348)
Screenshot: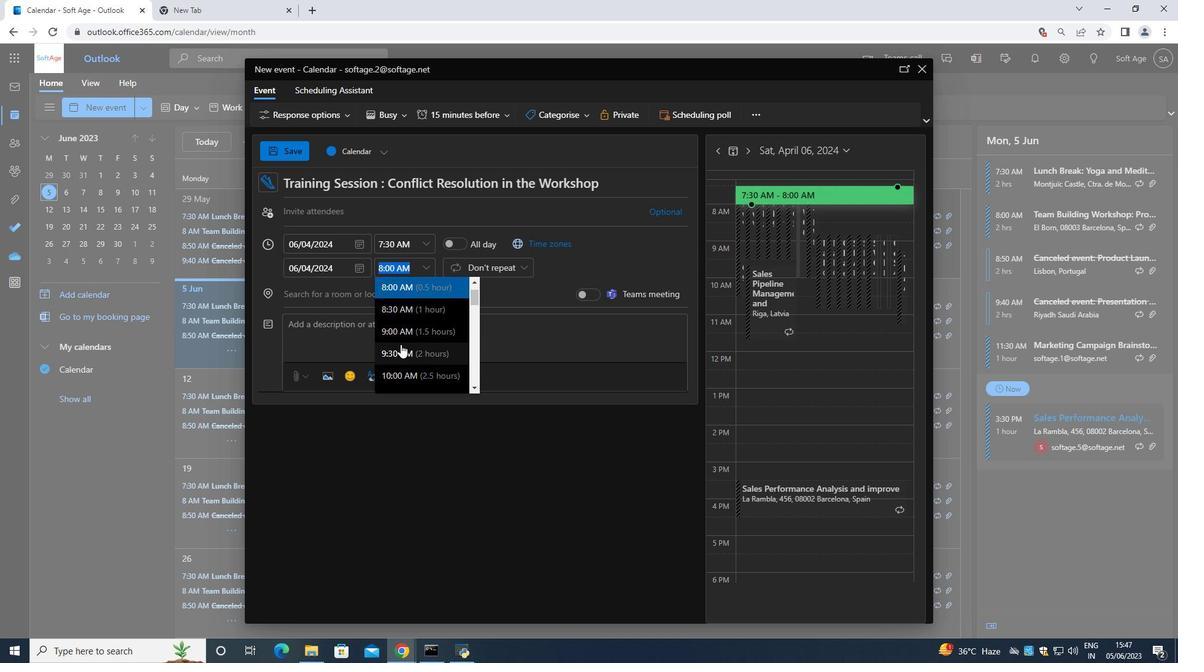 
Action: Mouse pressed left at (400, 348)
Screenshot: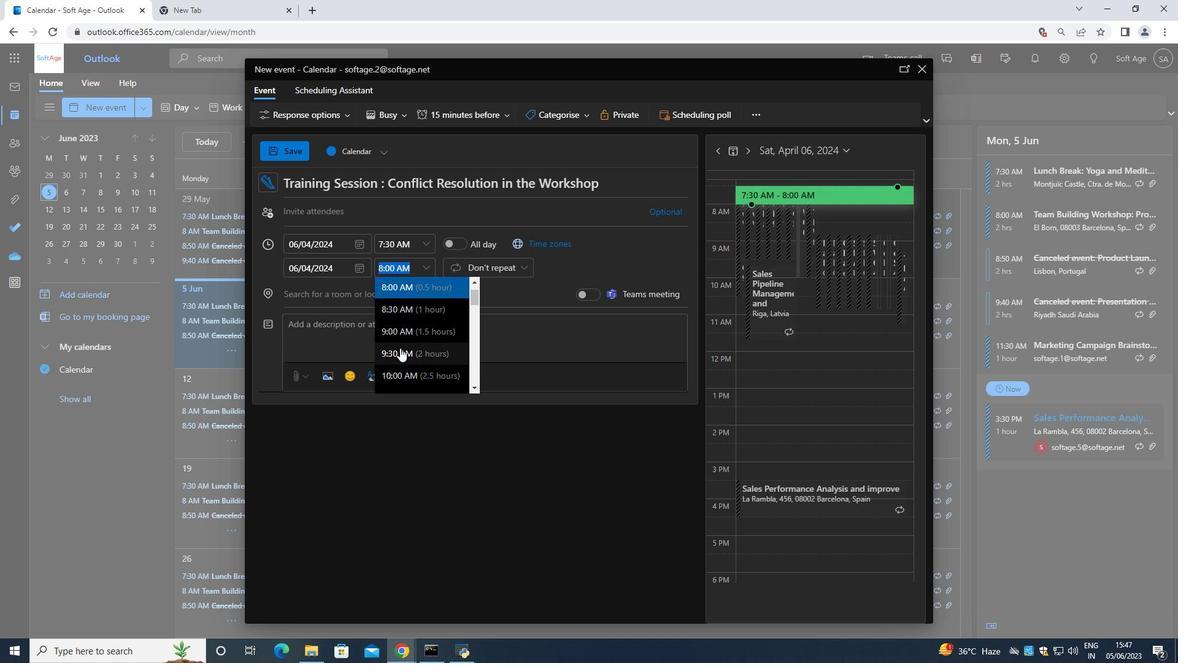
Action: Mouse moved to (381, 337)
Screenshot: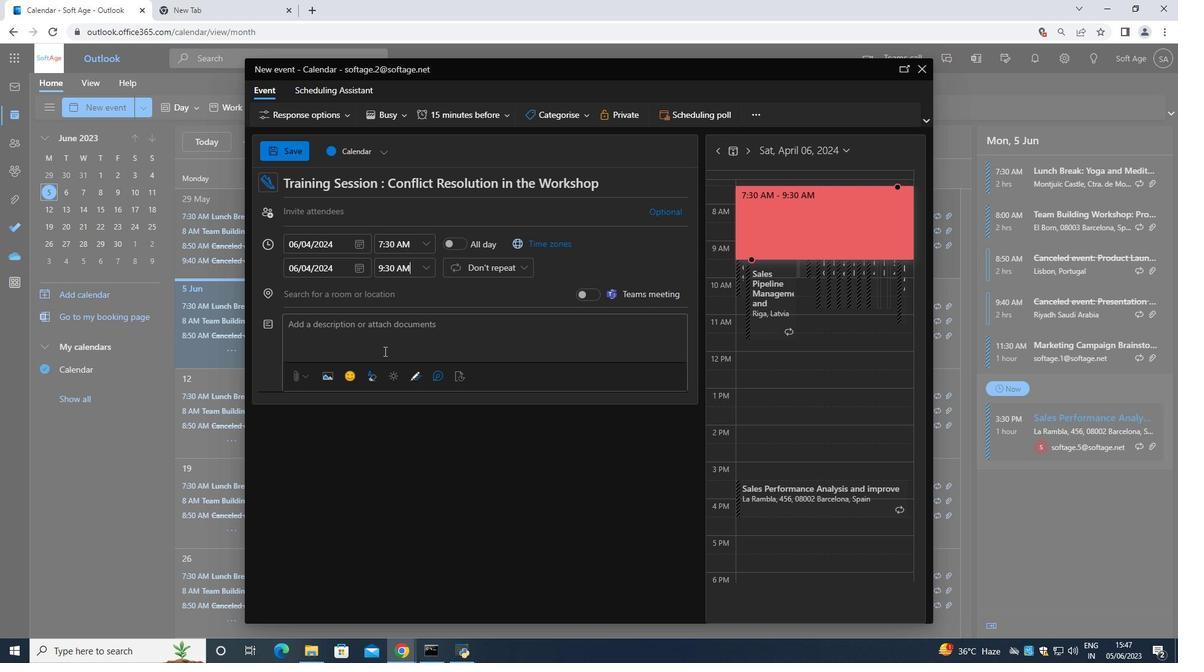 
Action: Mouse pressed left at (381, 337)
Screenshot: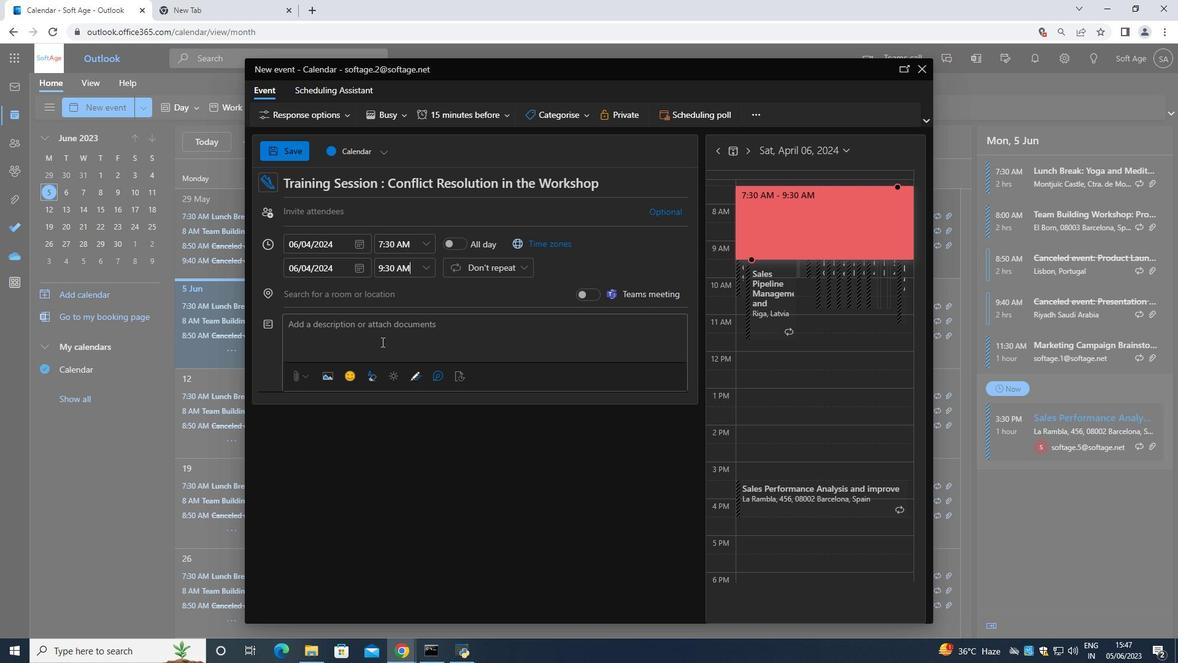 
Action: Mouse moved to (382, 334)
Screenshot: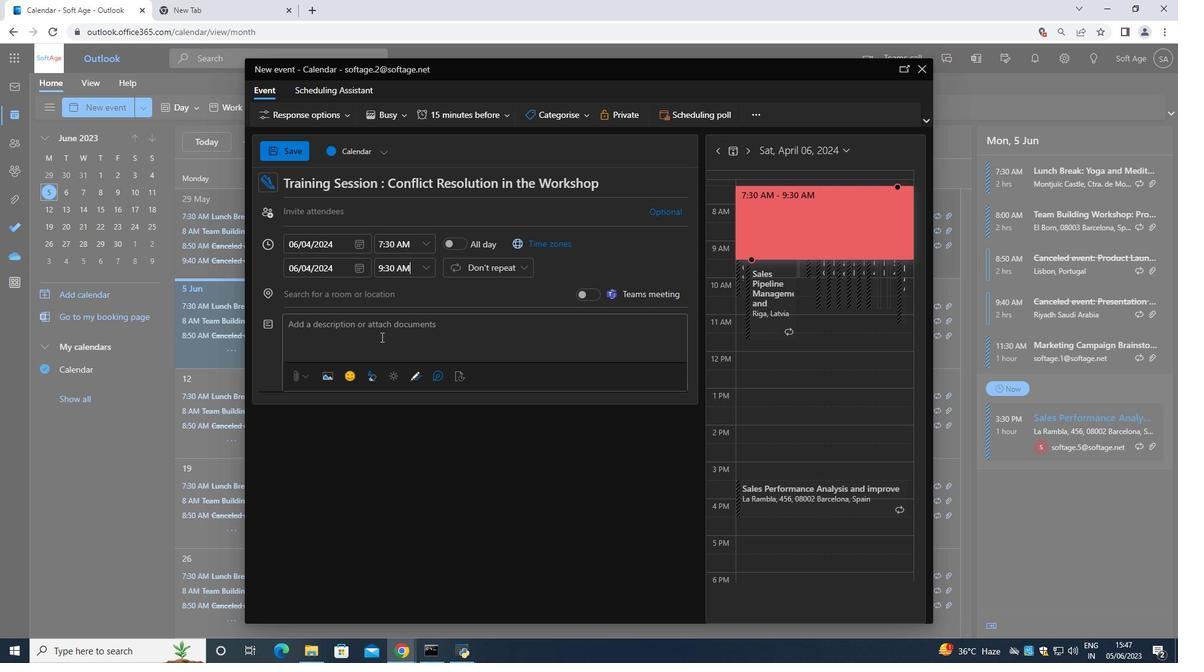 
Action: Key pressed <Key.shift>The<Key.space>first<Key.space>steps<Key.space>is<Key.space>to<Key.space>identify<Key.space>potential<Key.space>risk<Key.backspace>ks<Key.space>that<Key.space>could<Key.space>affeect<Key.space>the<Key.space>project.<Key.left><Key.left><Key.left><Key.left><Key.left><Key.left><Key.left><Key.left><Key.left><Key.left><Key.left><Key.left><Key.left><Key.left><Key.left><Key.left><Key.left><Key.left><Key.left><Key.backspace>e<Key.right><Key.right><Key.right><Key.right><Key.right><Key.right><Key.right><Key.right><Key.right><Key.right><Key.right><Key.left><Key.left><Key.left><Key.left><Key.left><Key.left><Key.left><Key.left><Key.left><Key.left><Key.left><Key.backspace>a<Key.right><Key.right><Key.right><Key.right><Key.backspace><Key.right><Key.right><Key.right><Key.right><Key.right><Key.right><Key.right><Key.right><Key.right><Key.right><Key.right><Key.right><Key.right><Key.right><Key.right><Key.right><Key.right><Key.right><Key.right><Key.space>t<Key.backspace><Key.shift>The<Key.space>can<Key.space>be<Key.space>done<Key.space>thri<Key.backspace>ough<Key.space>brainstorming<Key.space>sessions<Key.space>,<Key.space>risk<Key.space>assessment<Key.space>workshops,<Key.space>expert<Key.space>im<Key.backspace>ntervies<Key.space><Key.backspace><Key.backspace>ws<Key.space>,<Key.space>historical<Key.space>data<Key.space>analysis<Key.space>,<Key.space>or<Key.space>using<Key.space>risk<Key.space>management<Key.space>techniques<Key.space>sud<Key.backspace>ch<Key.space>as<Key.space><Key.caps_lock>SWOT<Key.caps_lock><Key.space>analysis<Key.space><Key.shift_r><Key.shift_r><Key.shift_r><Key.shift_r><Key.shift_r><Key.shift_r><Key.shift_r><Key.shift_r><Key.shift_r><Key.shift_r><Key.shift_r><Key.shift_r><Key.shift_r><Key.shift_r><Key.shift_r><Key.shift_r><Key.shift_r><Key.shift_r><Key.shift_r><Key.shift_r><Key.shift_r><Key.shift_r><Key.shift_r><Key.shift_r>(<Key.shift>Strengths,<Key.space>w<Key.backspace><Key.shift>Weaknesses,<Key.space><Key.shift>Opportunities,<Key.space><Key.shift>Thre<Key.backspace>r<Key.backspace>eats<Key.shift_r><Key.shift_r><Key.shift_r><Key.shift_r><Key.shift_r><Key.shift_r><Key.shift_r><Key.shift_r>)<Key.space>.
Screenshot: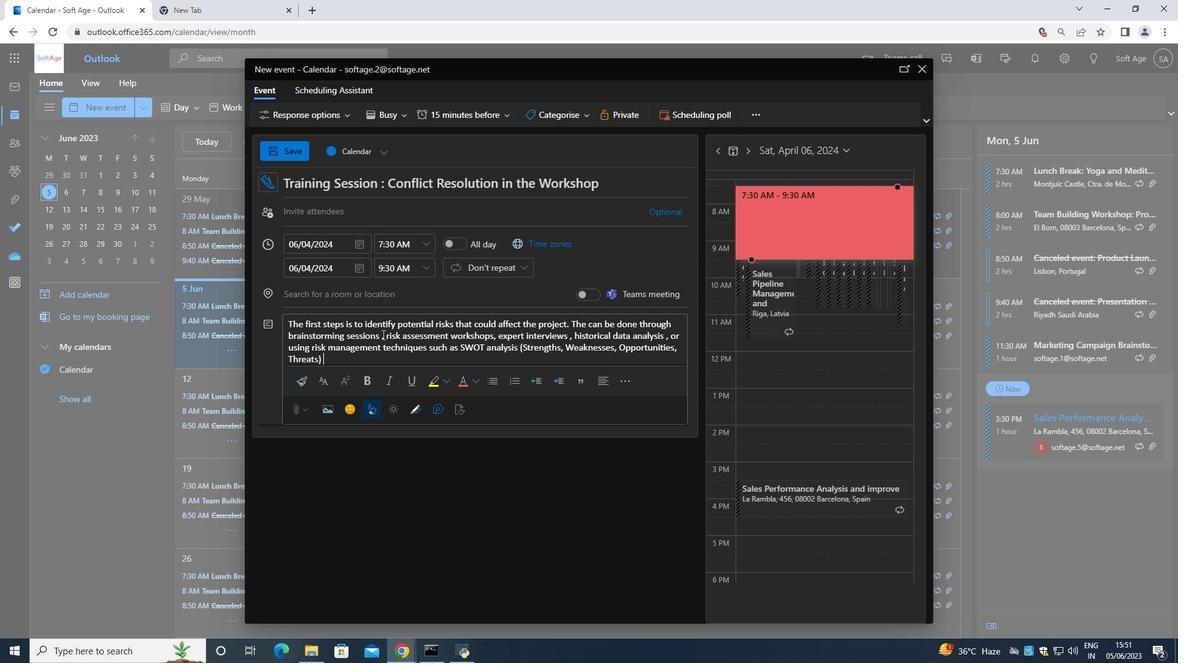 
Action: Mouse moved to (558, 107)
Screenshot: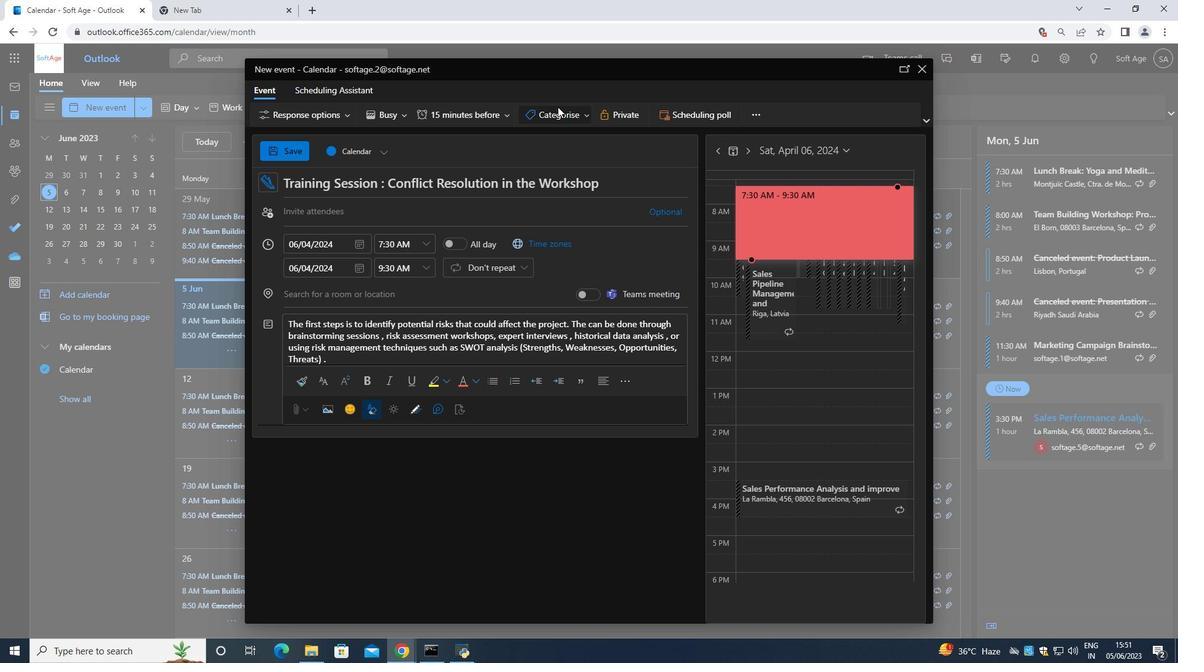 
Action: Mouse pressed left at (558, 107)
Screenshot: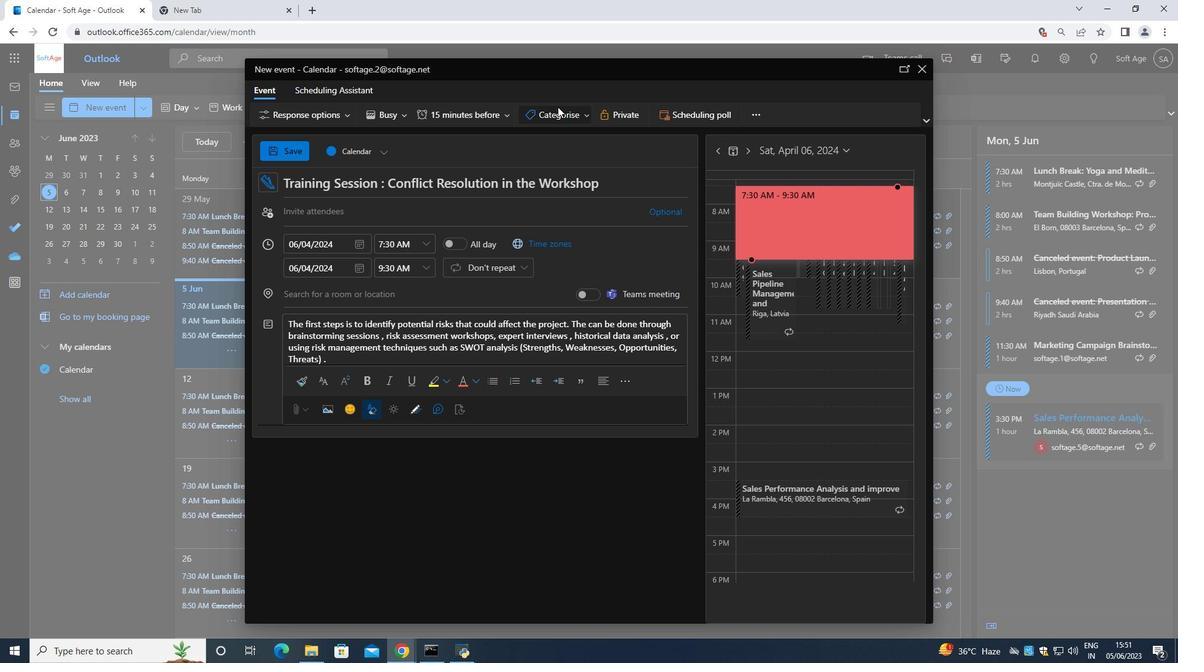 
Action: Mouse moved to (565, 219)
Screenshot: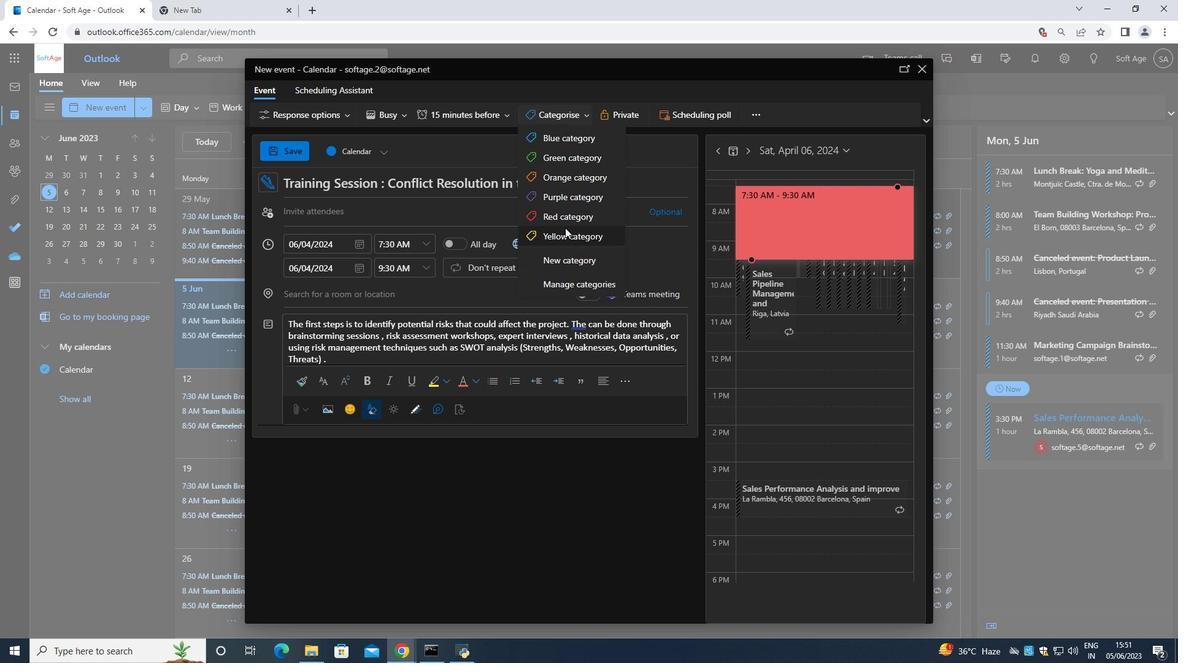 
Action: Mouse pressed left at (565, 219)
Screenshot: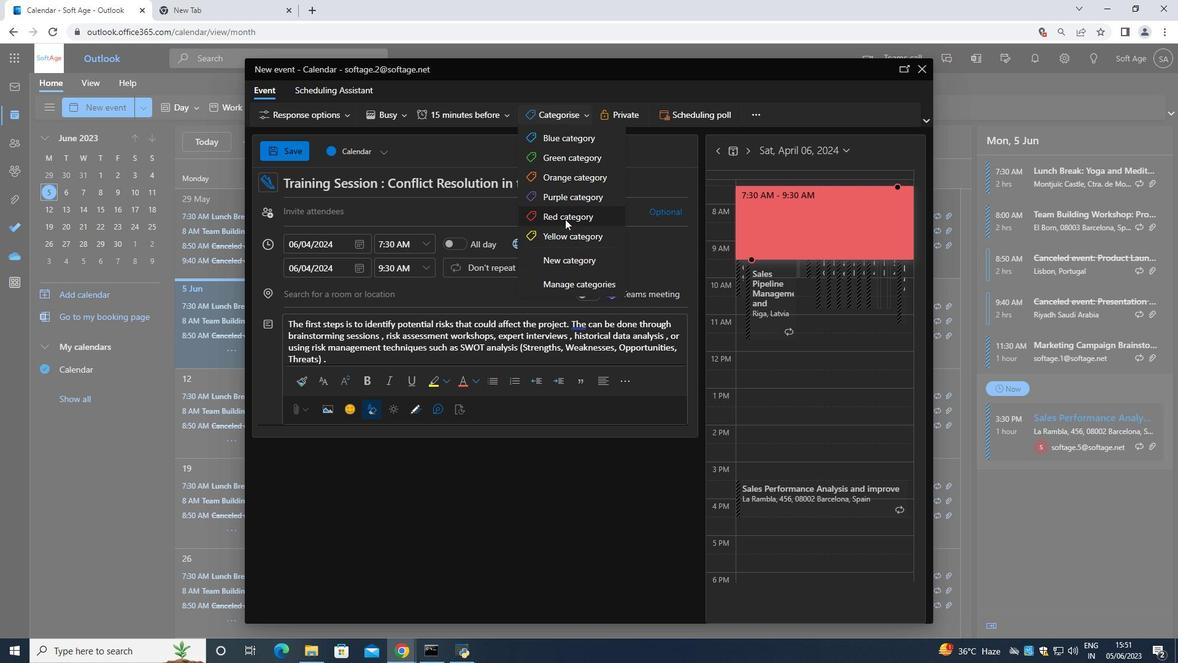 
Action: Mouse moved to (359, 300)
Screenshot: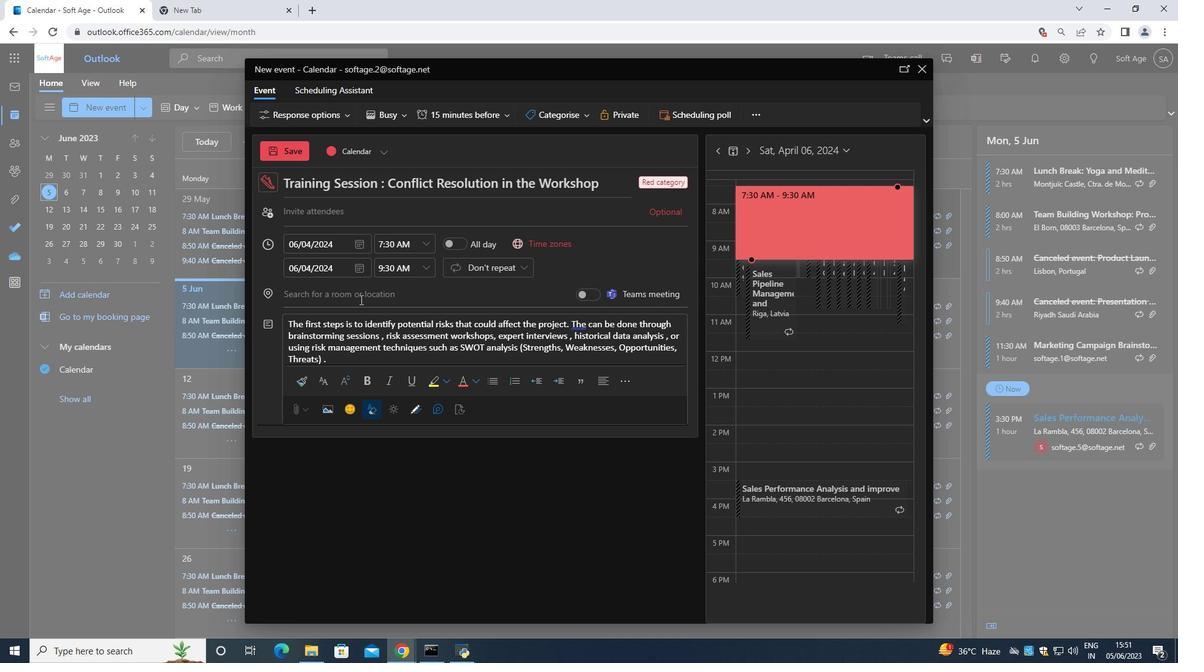 
Action: Mouse pressed left at (359, 300)
Screenshot: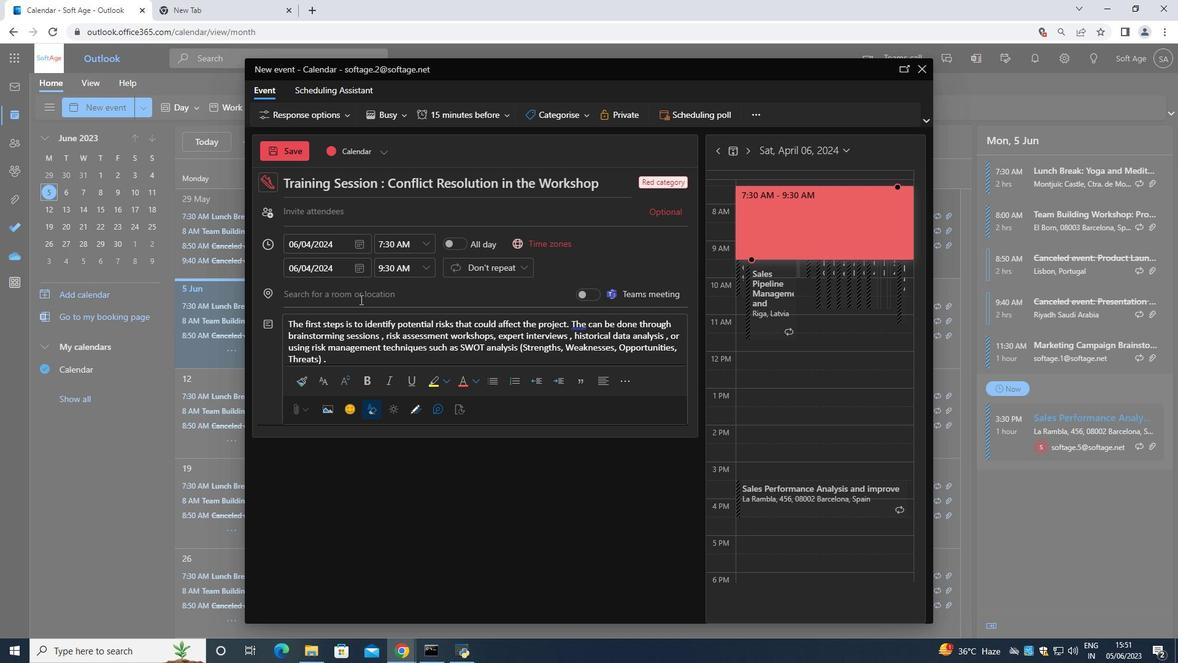 
Action: Mouse moved to (359, 300)
Screenshot: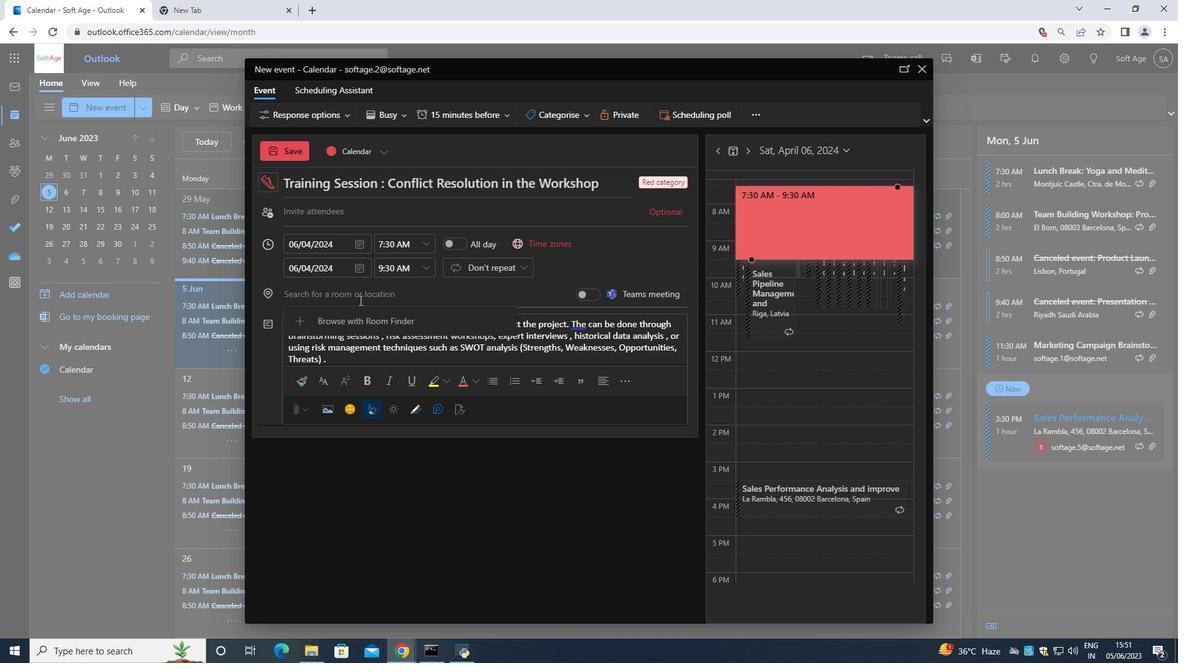 
Action: Key pressed 789<Key.space><Key.shift>Epidaurus<Key.space><Key.shift>Theatre,<Key.space><Key.shift>Epidaurus,<Key.space><Key.shift>Greece
Screenshot: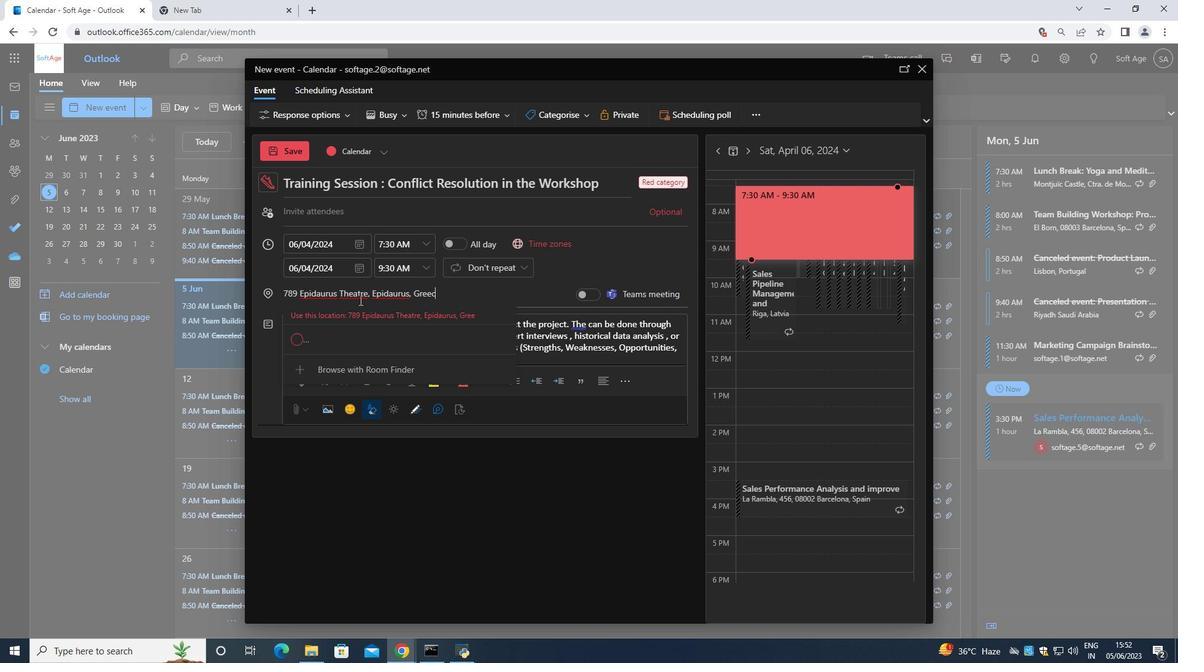 
Action: Mouse moved to (327, 206)
Screenshot: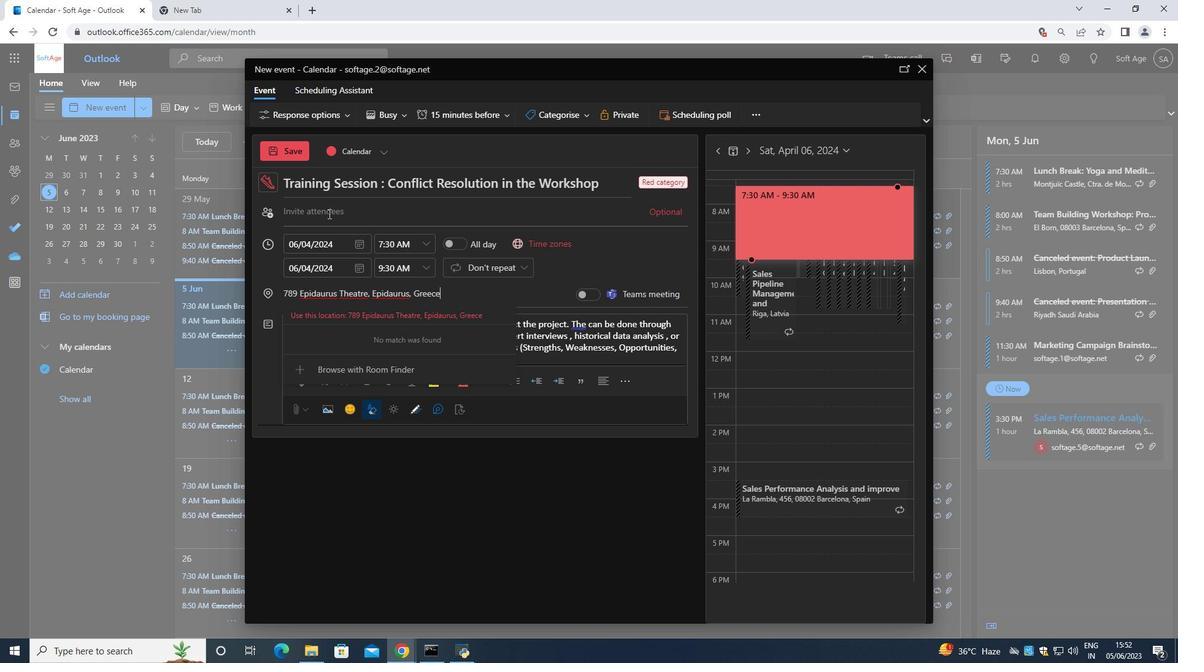 
Action: Mouse pressed left at (327, 206)
Screenshot: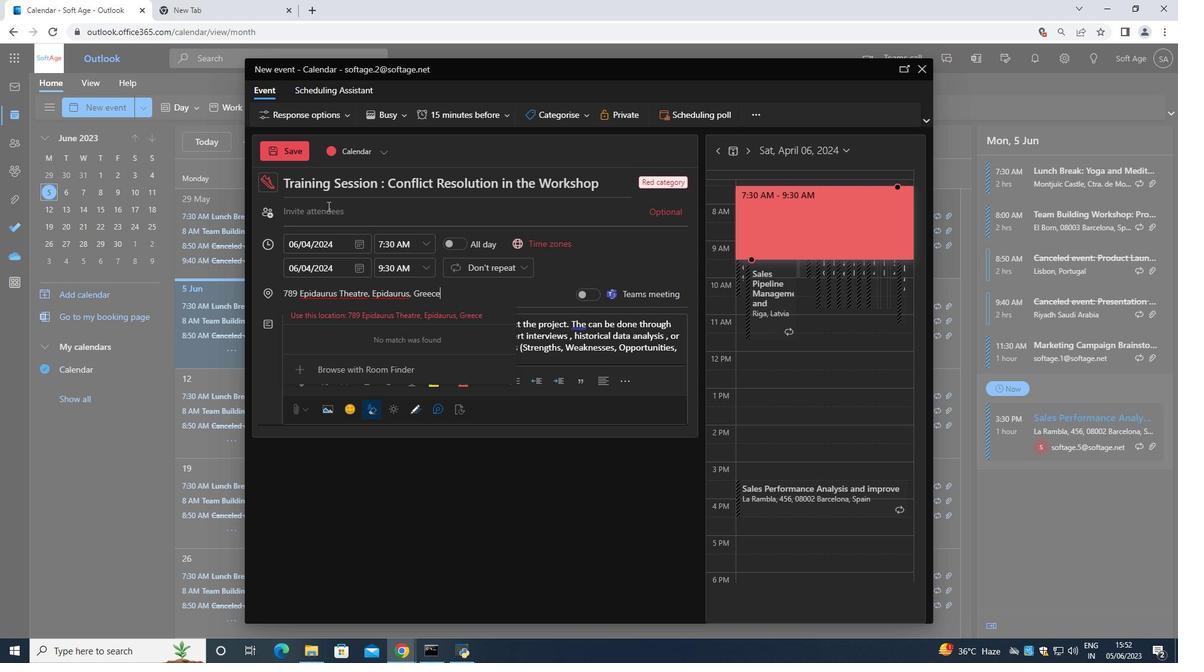 
Action: Mouse moved to (329, 205)
Screenshot: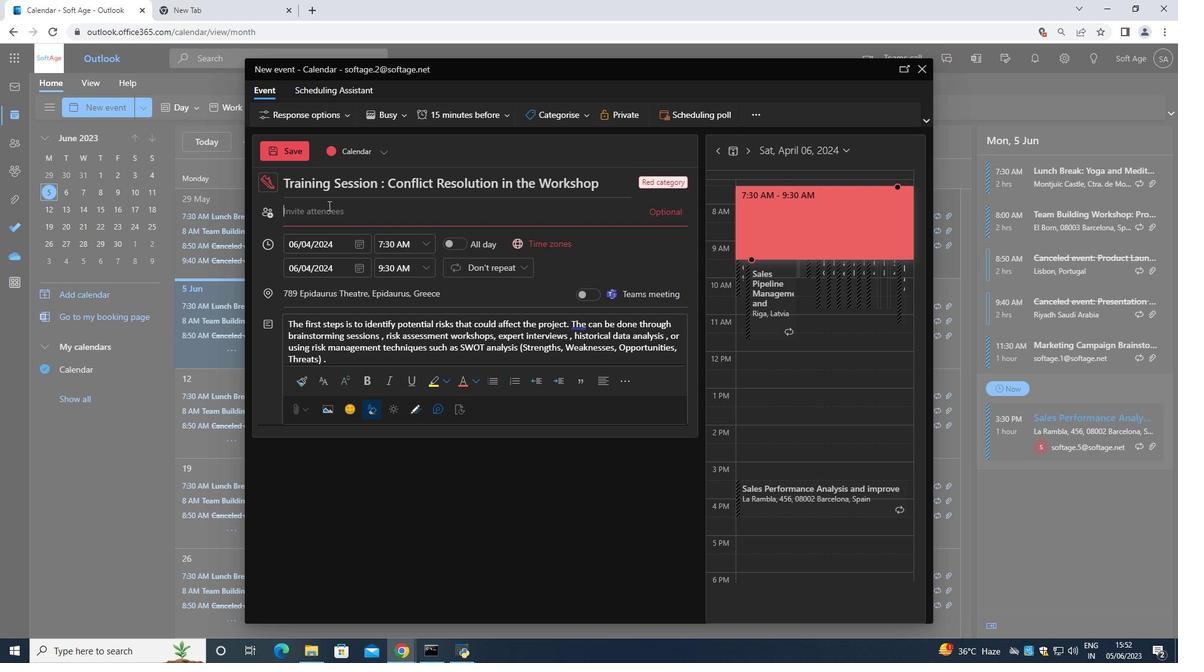 
Action: Key pressed <Key.shift>Softage.5<Key.shift>@softage
Screenshot: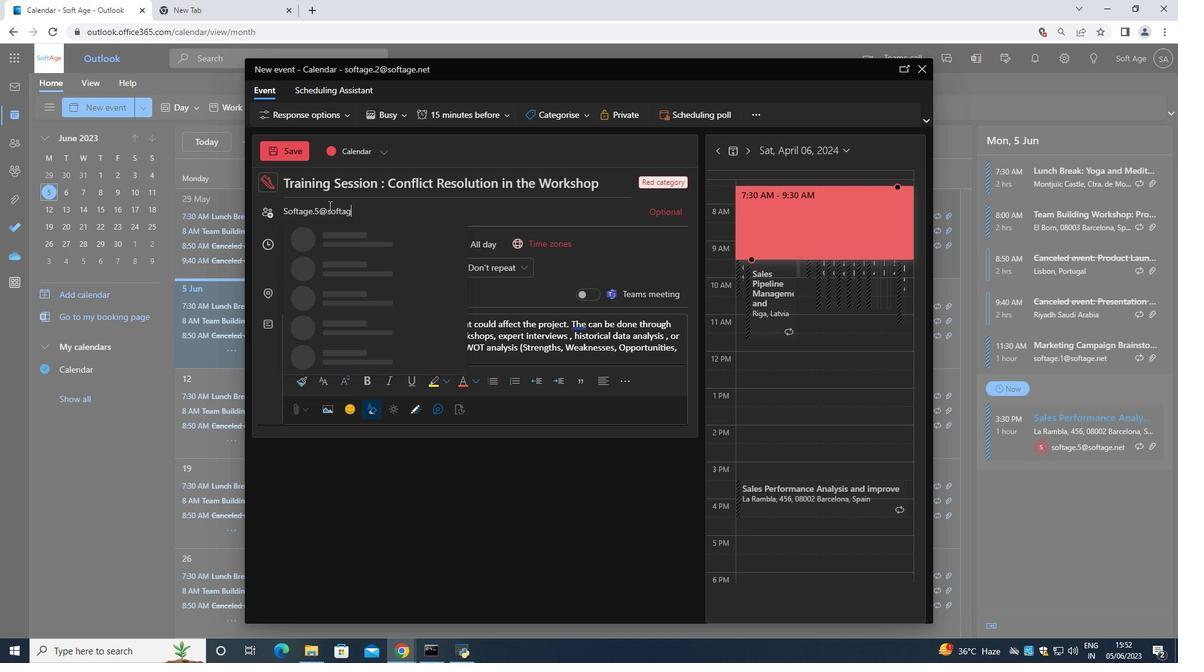 
Action: Mouse moved to (400, 236)
Screenshot: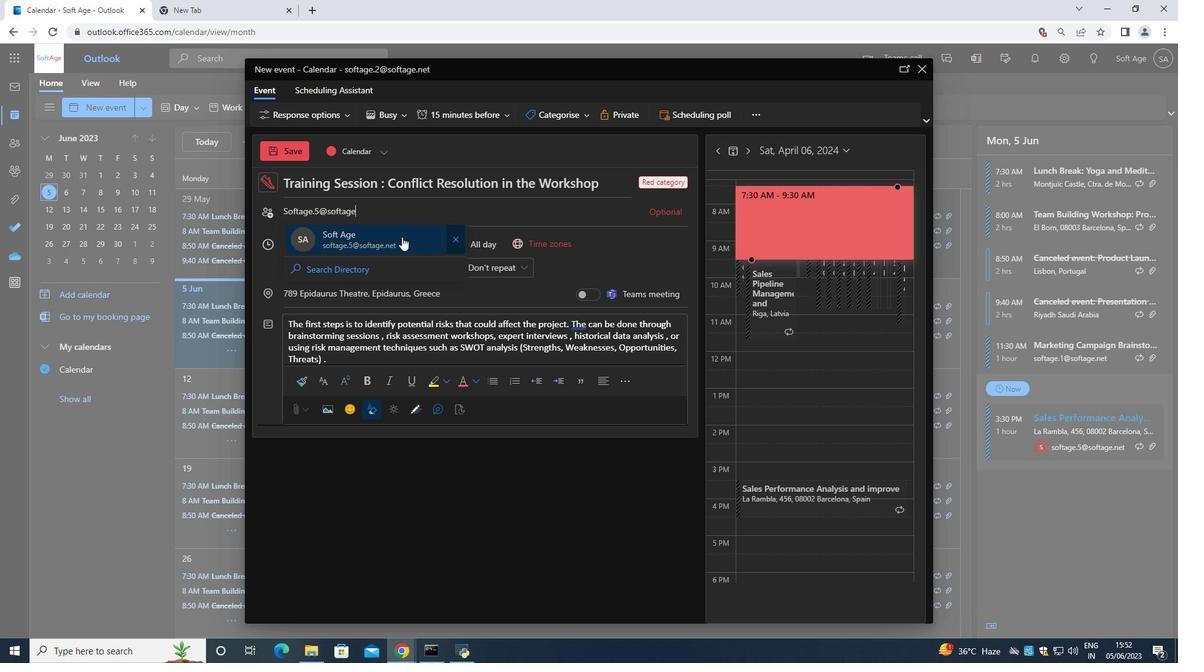 
Action: Mouse pressed left at (400, 236)
Screenshot: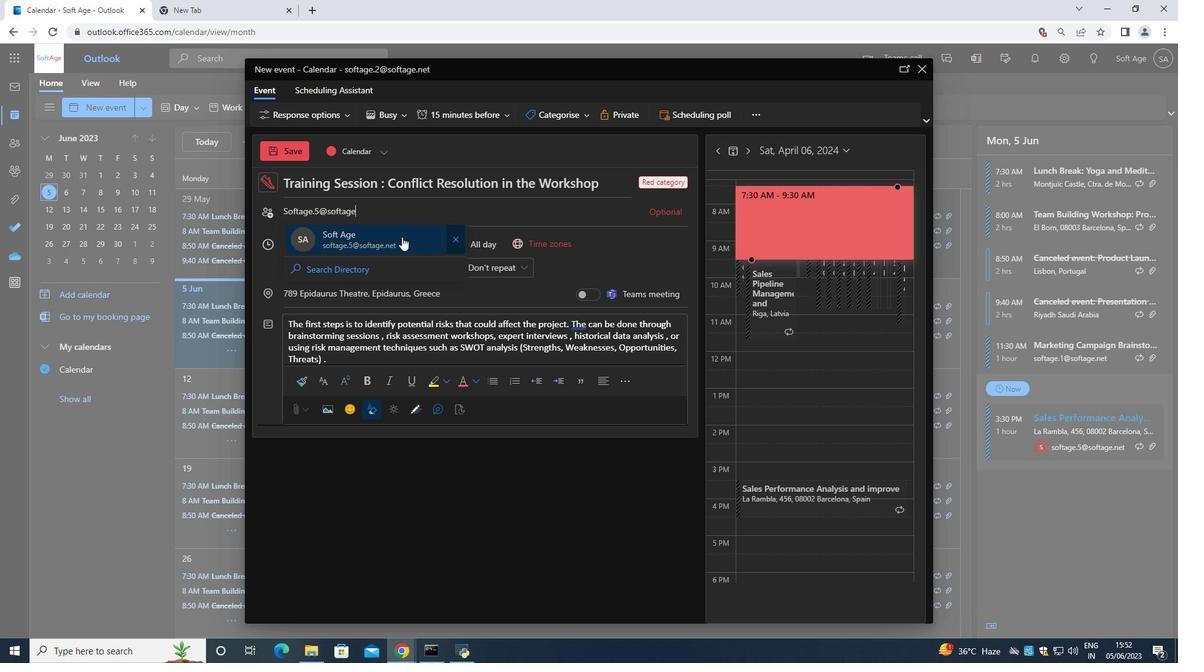 
Action: Mouse moved to (388, 228)
Screenshot: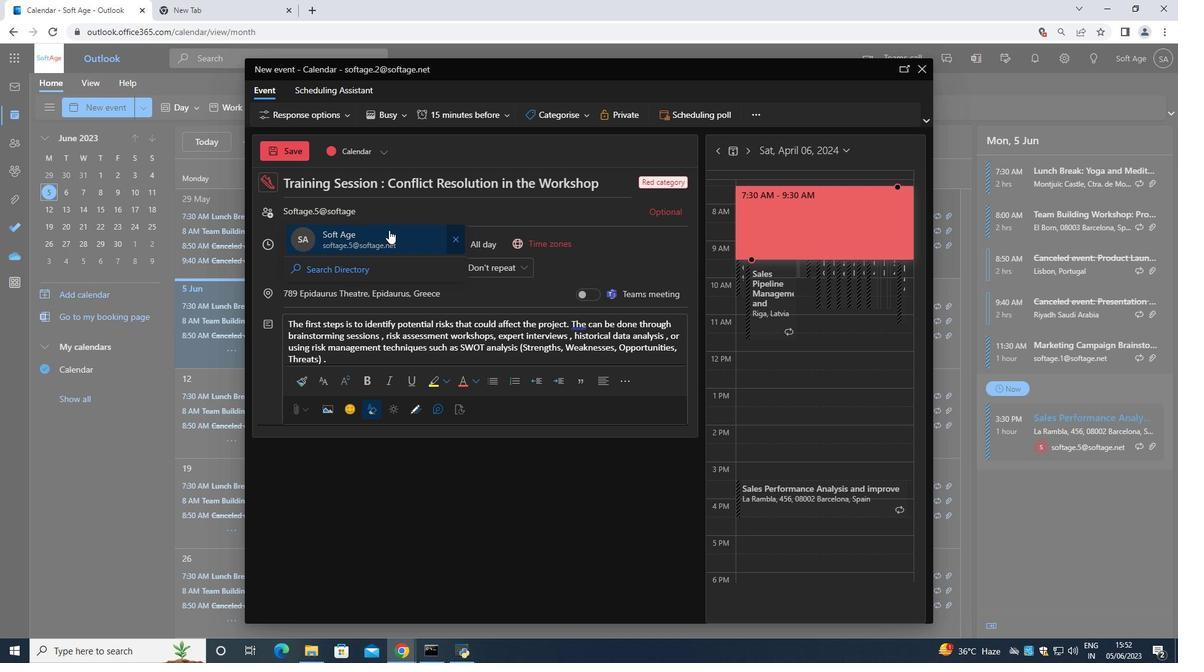 
Action: Key pressed <Key.shift>Softage.65<Key.backspace><Key.shift>@softage
Screenshot: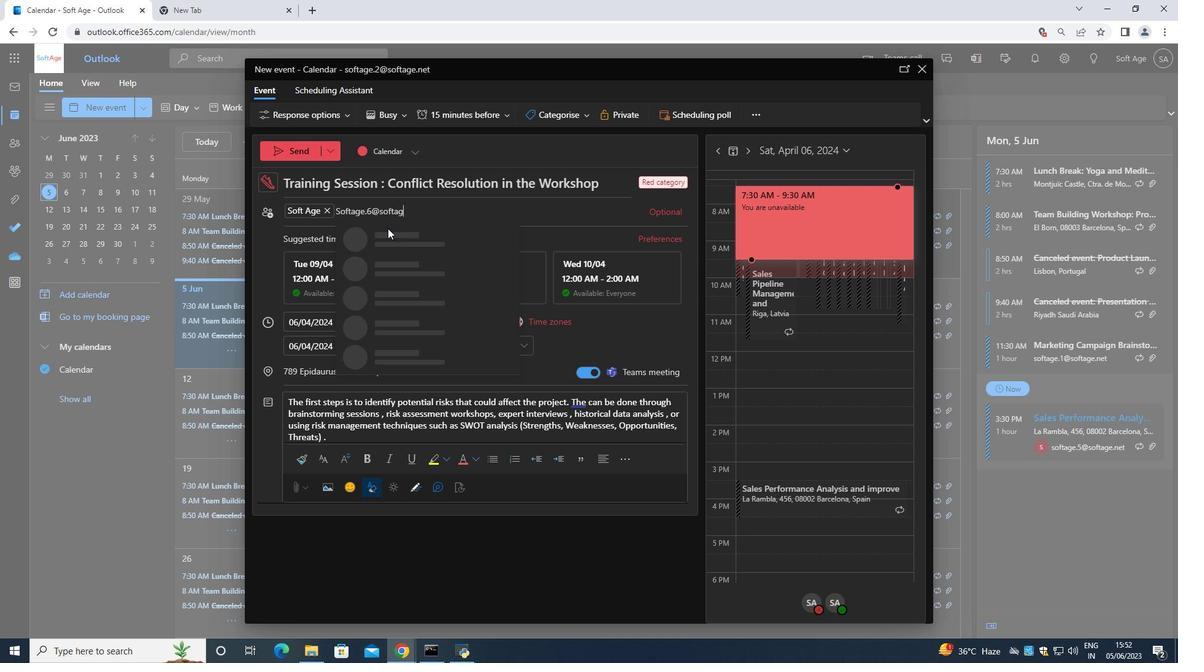 
Action: Mouse moved to (408, 265)
Screenshot: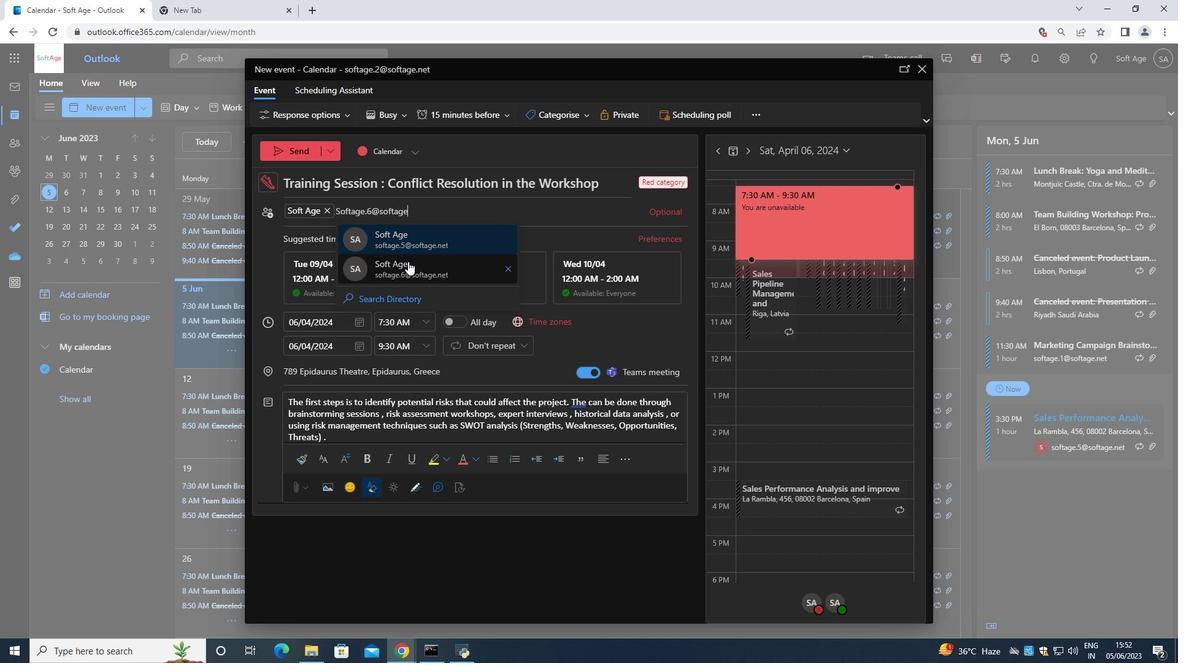 
Action: Mouse pressed left at (408, 265)
Screenshot: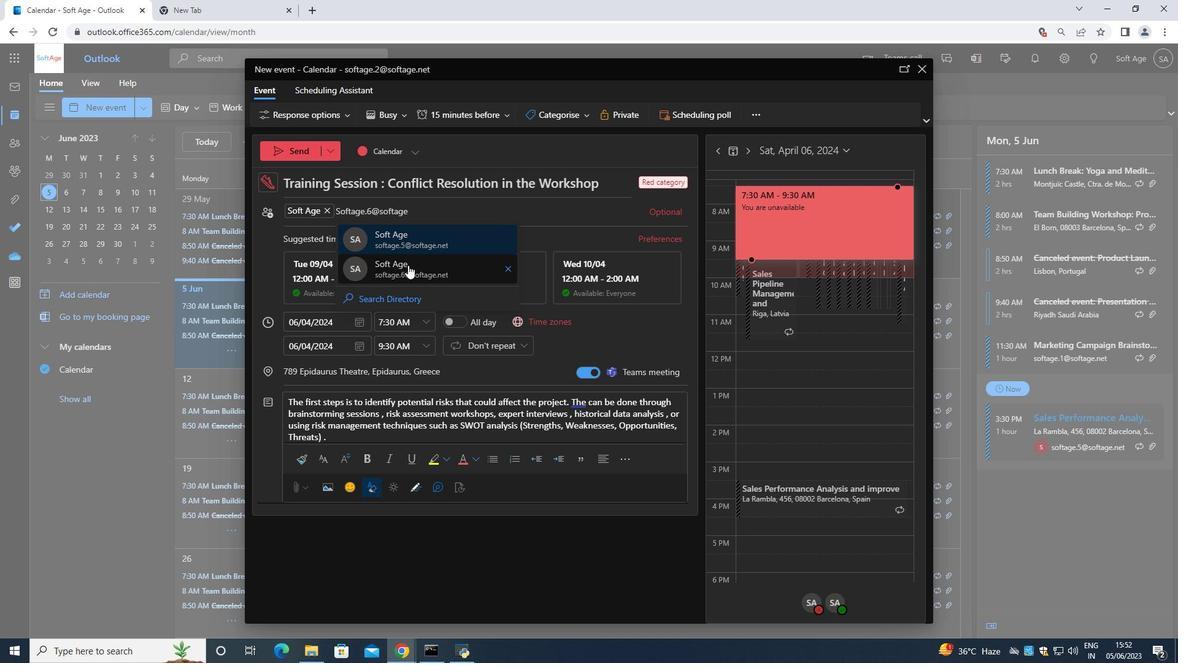 
Action: Mouse moved to (451, 115)
Screenshot: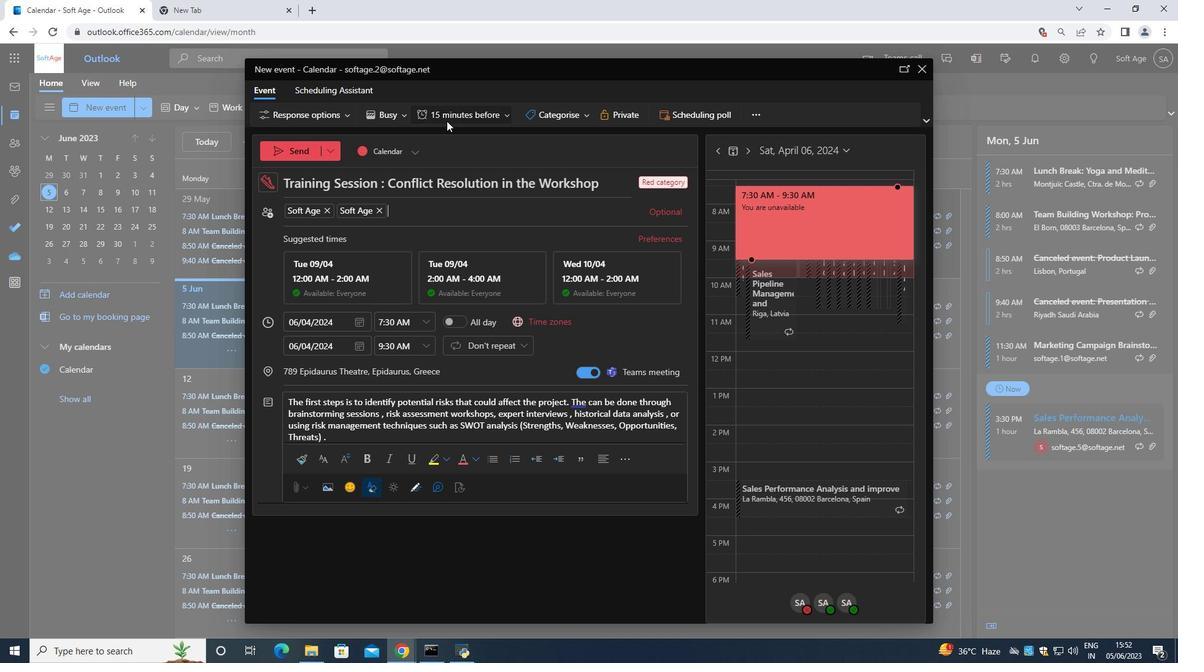 
Action: Mouse pressed left at (451, 115)
Screenshot: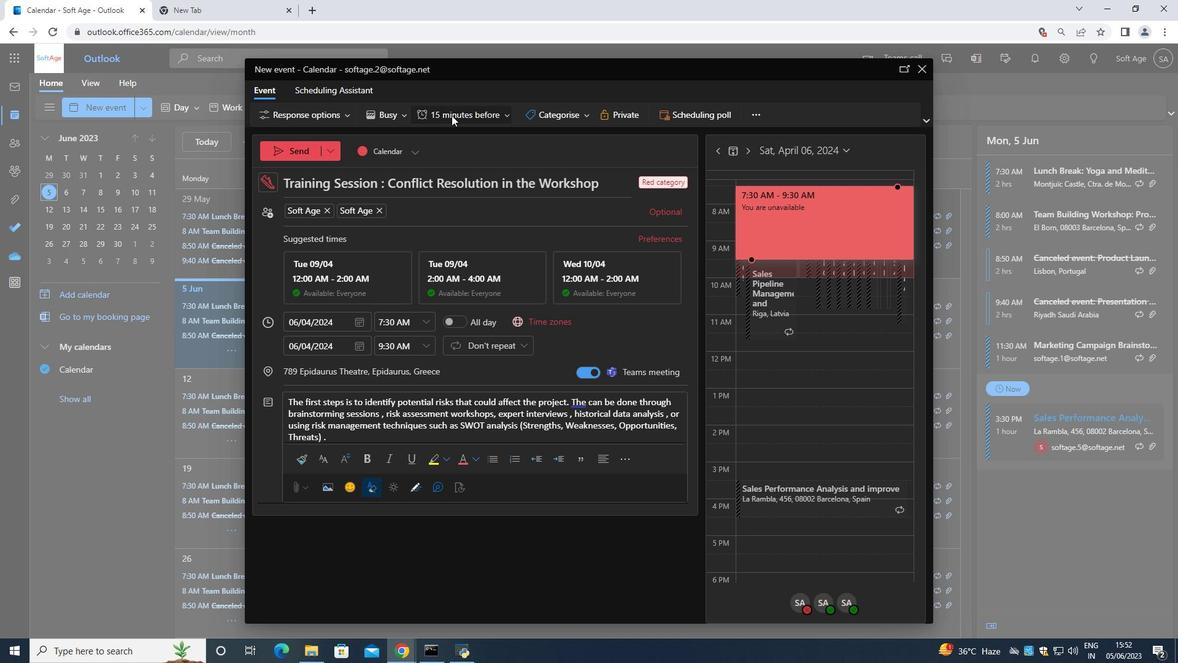 
Action: Mouse moved to (459, 249)
Screenshot: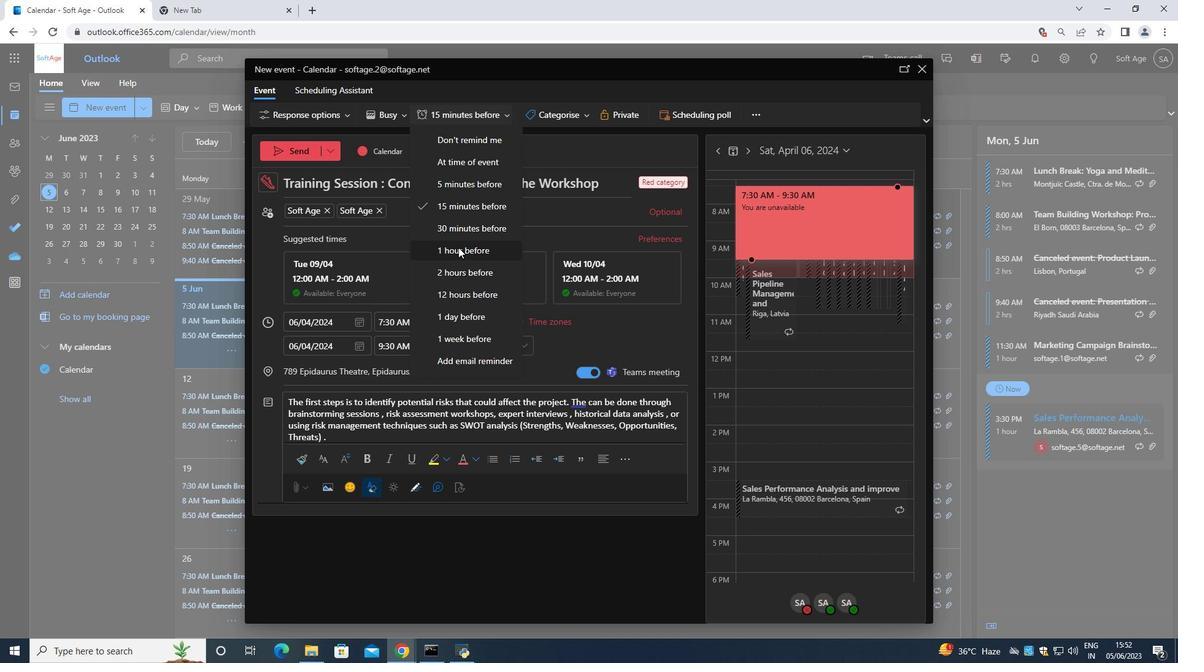
Action: Mouse pressed left at (459, 249)
Screenshot: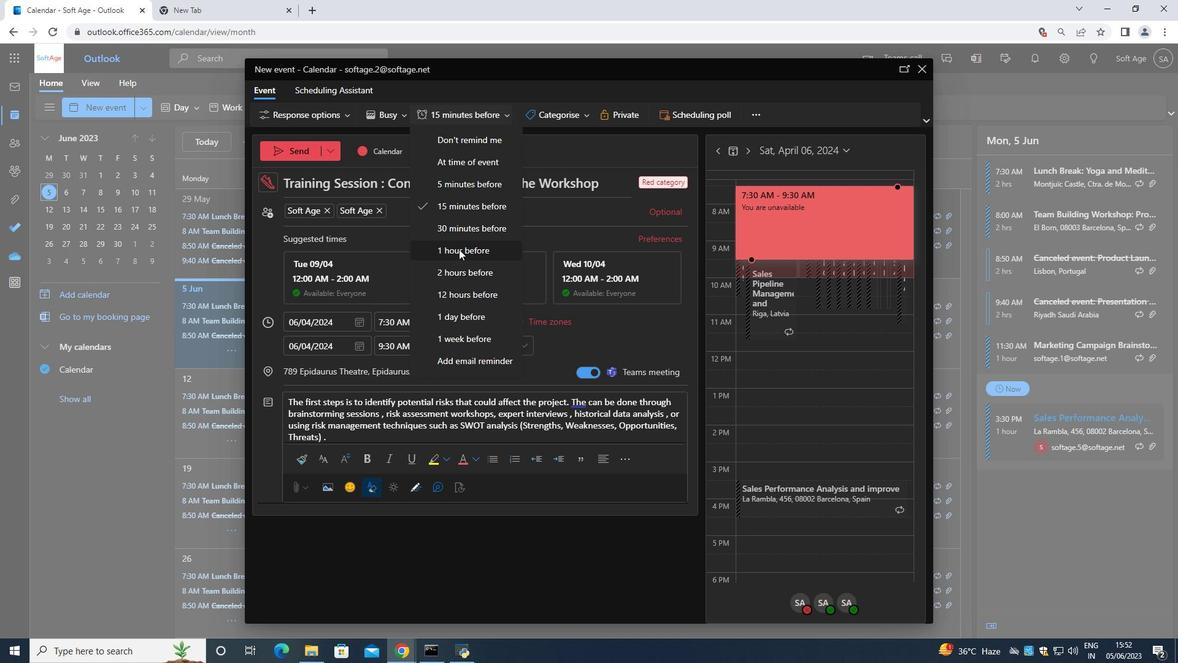 
Action: Mouse moved to (286, 149)
Screenshot: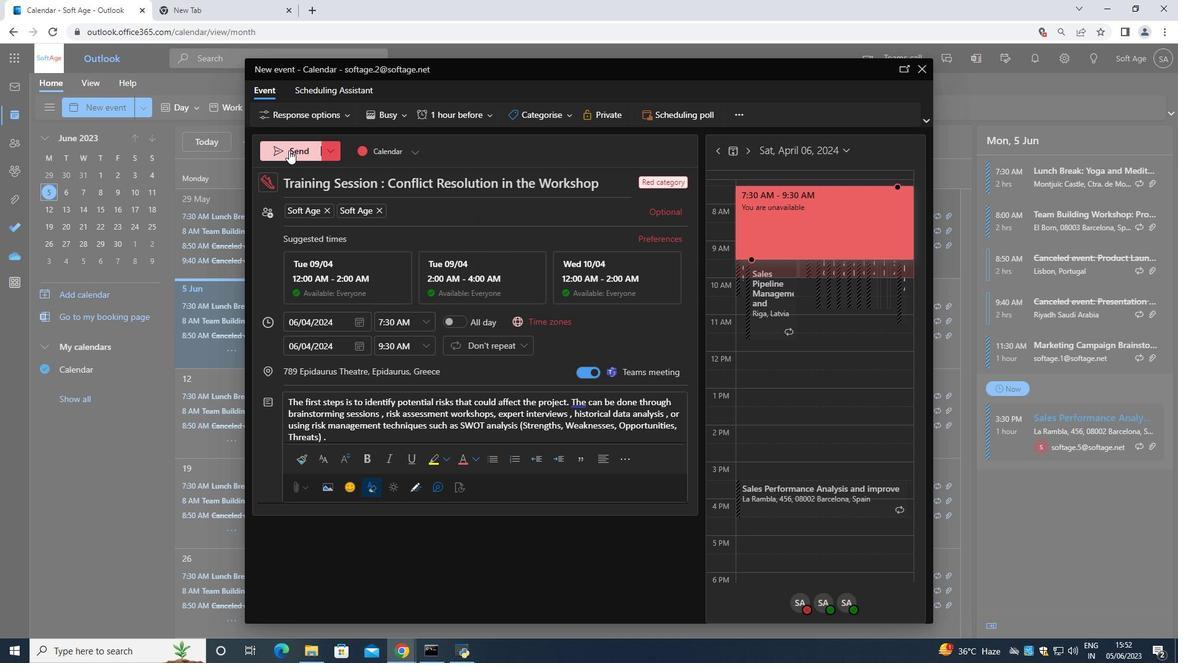 
Action: Mouse pressed left at (286, 149)
Screenshot: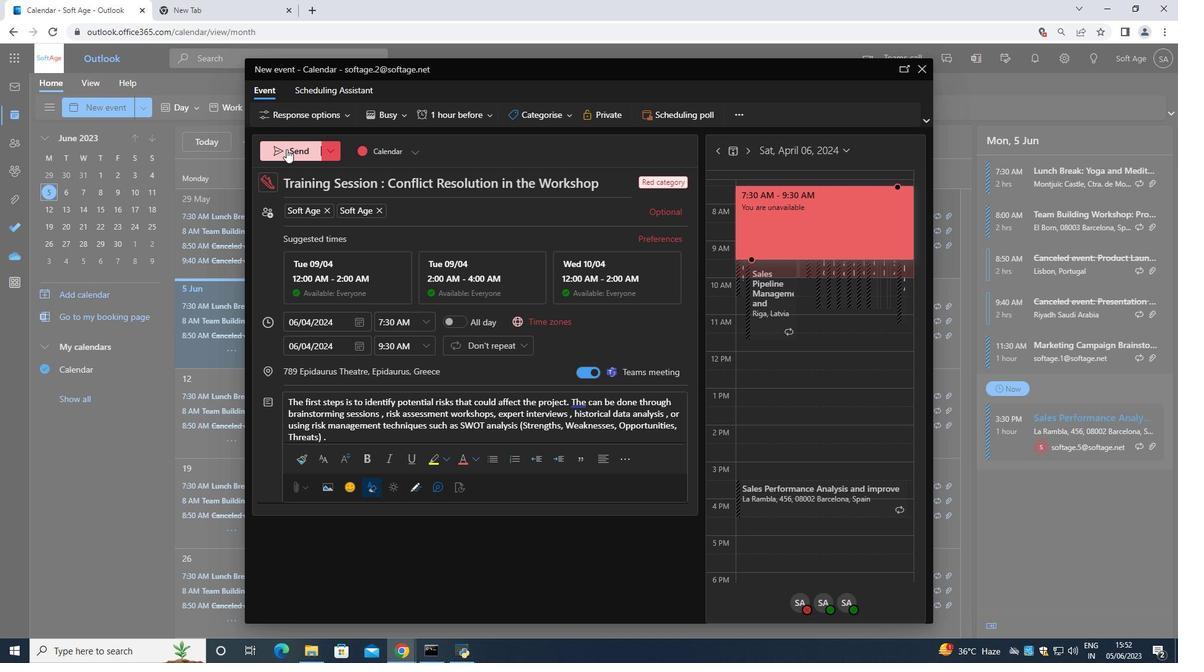 
